 Task: Open Card Content Creation Schedule in Board Diversity and Inclusion Policy Development and Implementation to Workspace Information Technology and add a team member Softage.3@softage.net, a label Orange, a checklist Career Development, an attachment from your computer, a color Orange and finally, add a card description 'Create and send out customer satisfaction survey' and a comment 'Given the potential impact of this task on our company financial stability, let us ensure that we approach it with a sense of fiscal responsibility and prudence.'. Add a start date 'Jan 03, 1900' with a due date 'Jan 10, 1900'
Action: Mouse moved to (52, 319)
Screenshot: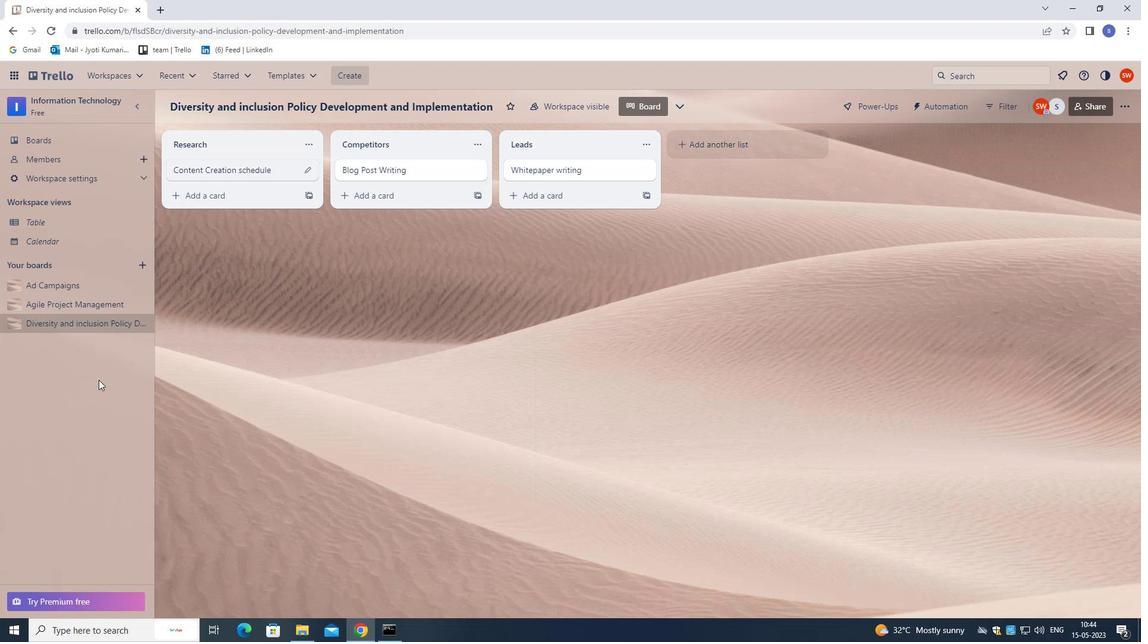 
Action: Mouse pressed left at (52, 319)
Screenshot: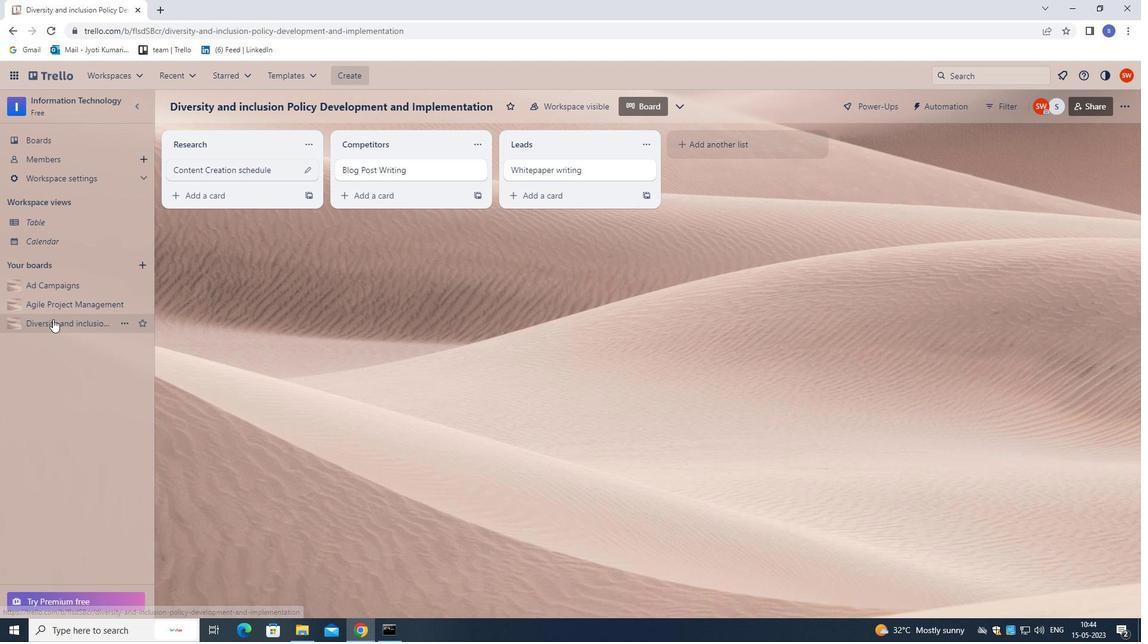 
Action: Mouse moved to (242, 163)
Screenshot: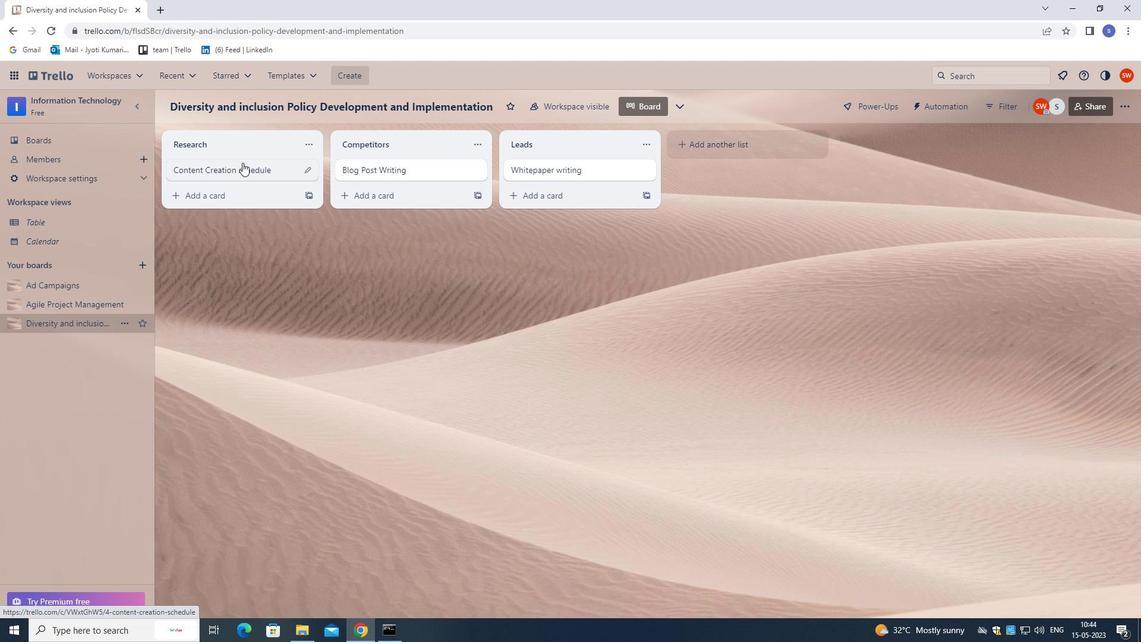 
Action: Mouse pressed left at (242, 163)
Screenshot: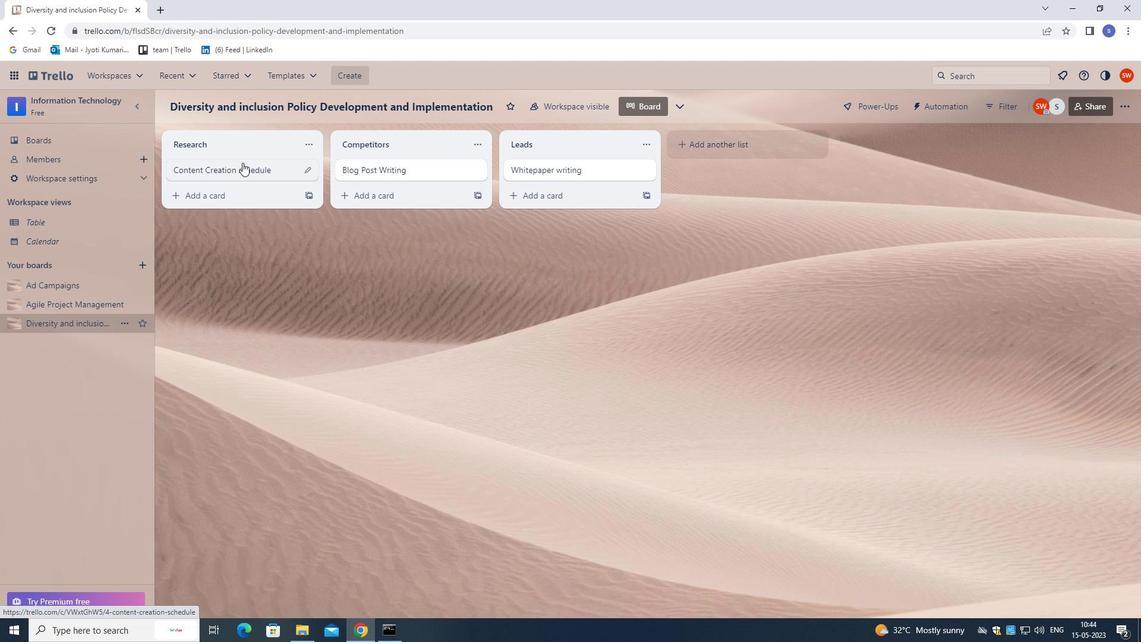 
Action: Mouse moved to (698, 207)
Screenshot: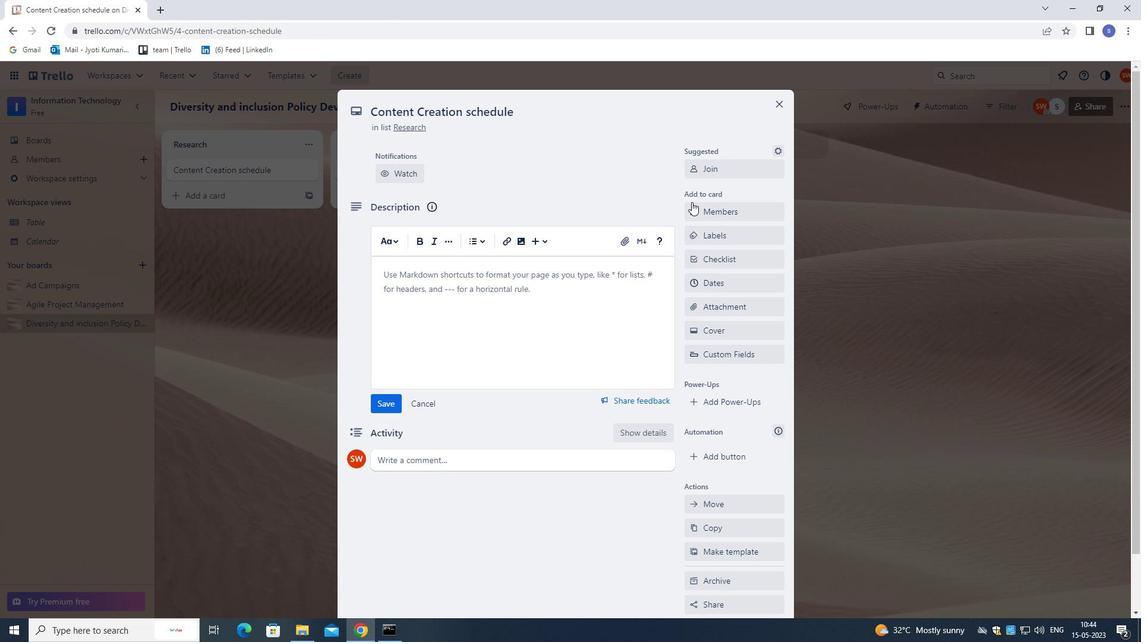 
Action: Mouse pressed left at (698, 207)
Screenshot: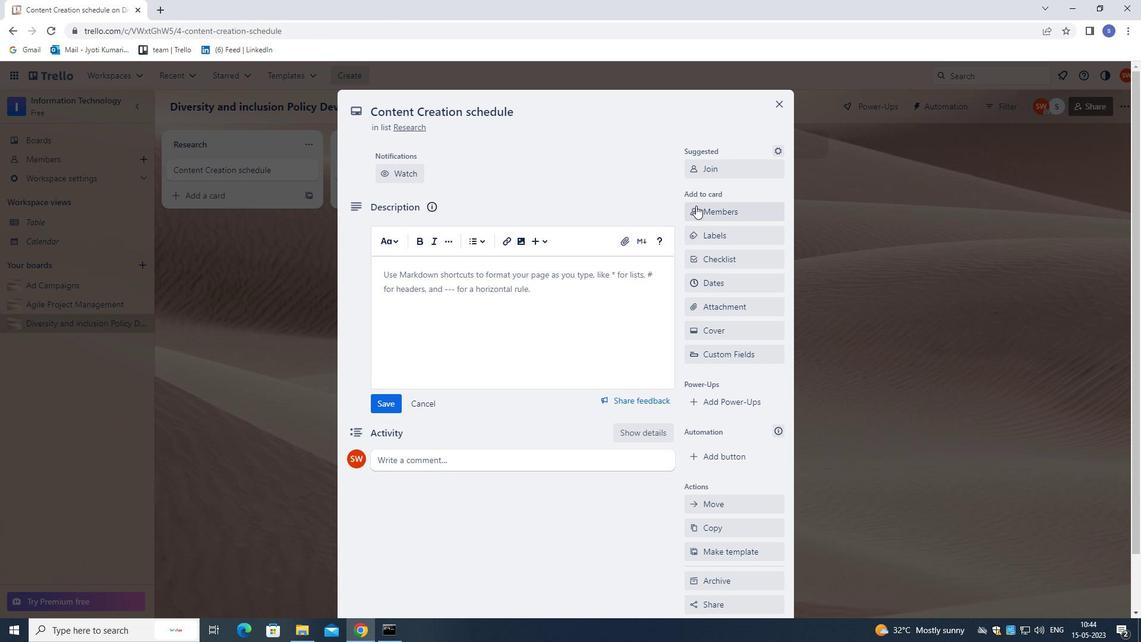 
Action: Mouse moved to (406, 294)
Screenshot: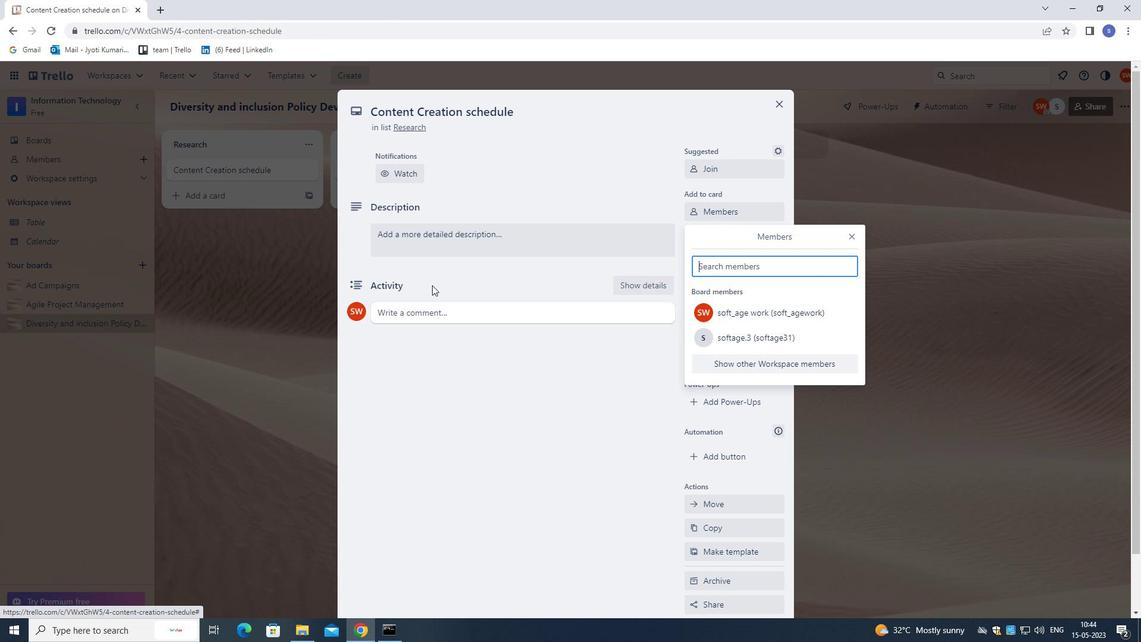 
Action: Key pressed <Key.shift><Key.shift><Key.shift><Key.shift><Key.shift><Key.shift>S<Key.backspace>SOFTAGE.3<Key.shift>@SOFTAGE.NET
Screenshot: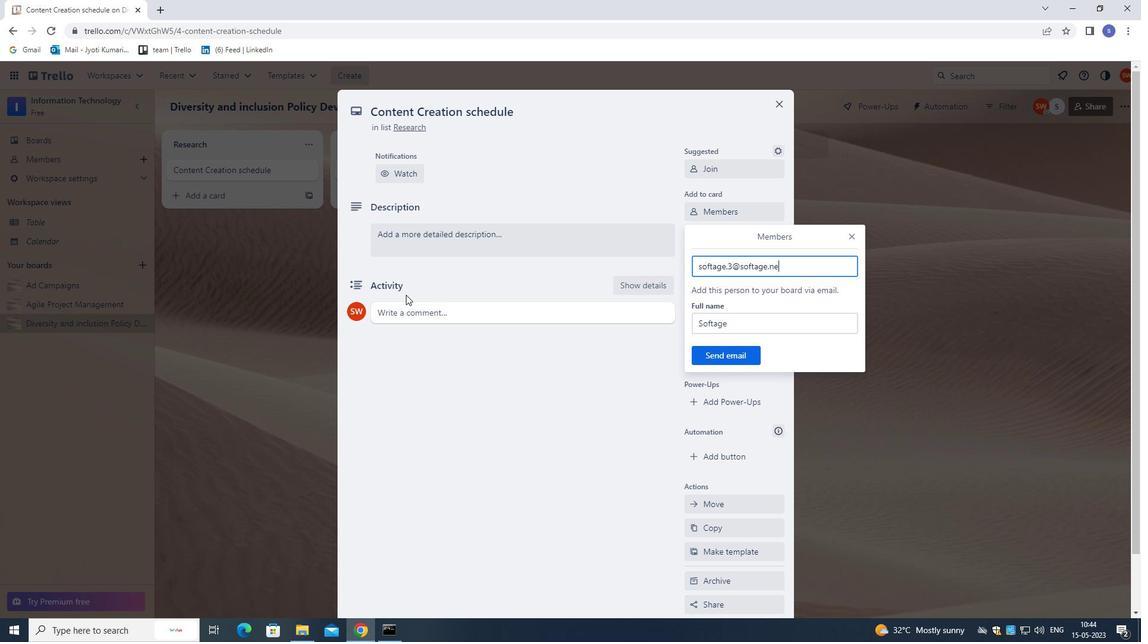 
Action: Mouse moved to (738, 359)
Screenshot: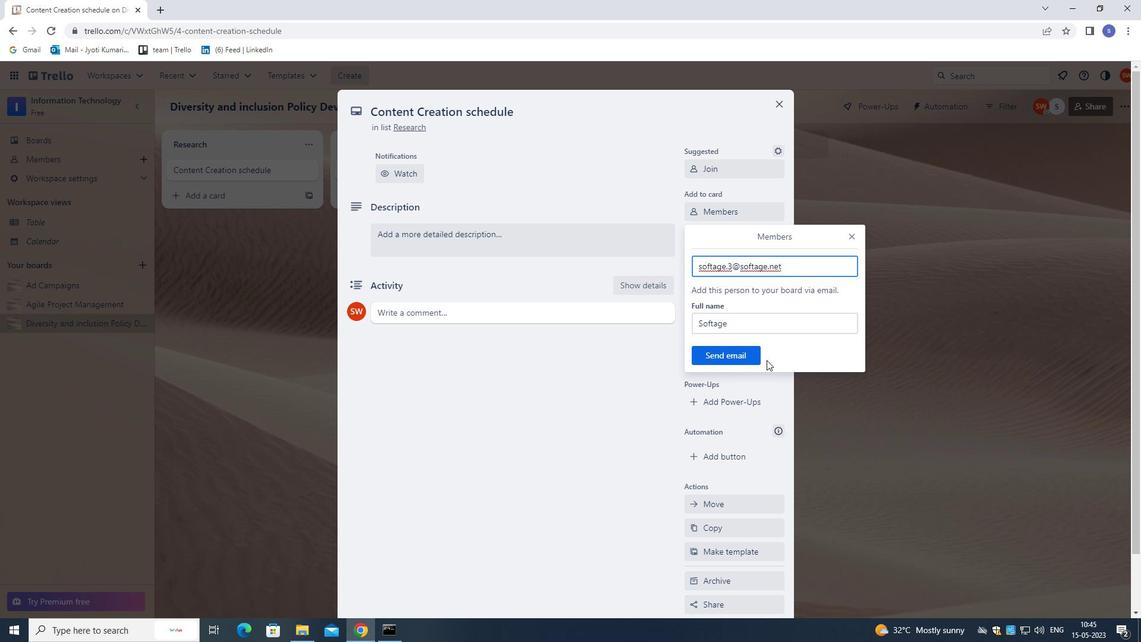 
Action: Mouse pressed left at (738, 359)
Screenshot: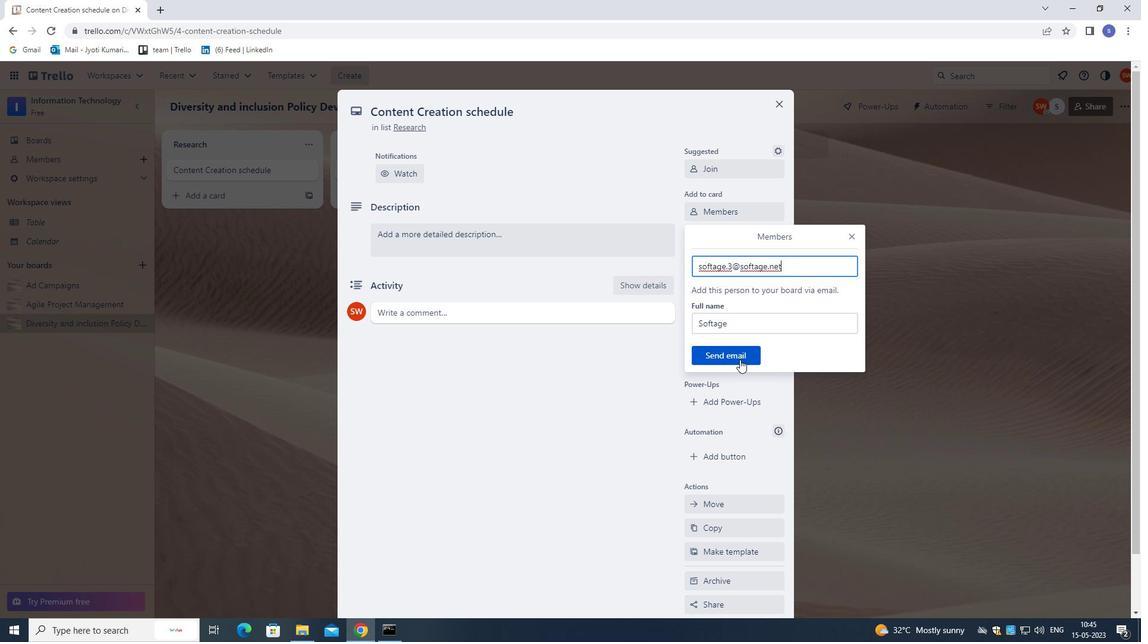 
Action: Mouse moved to (719, 241)
Screenshot: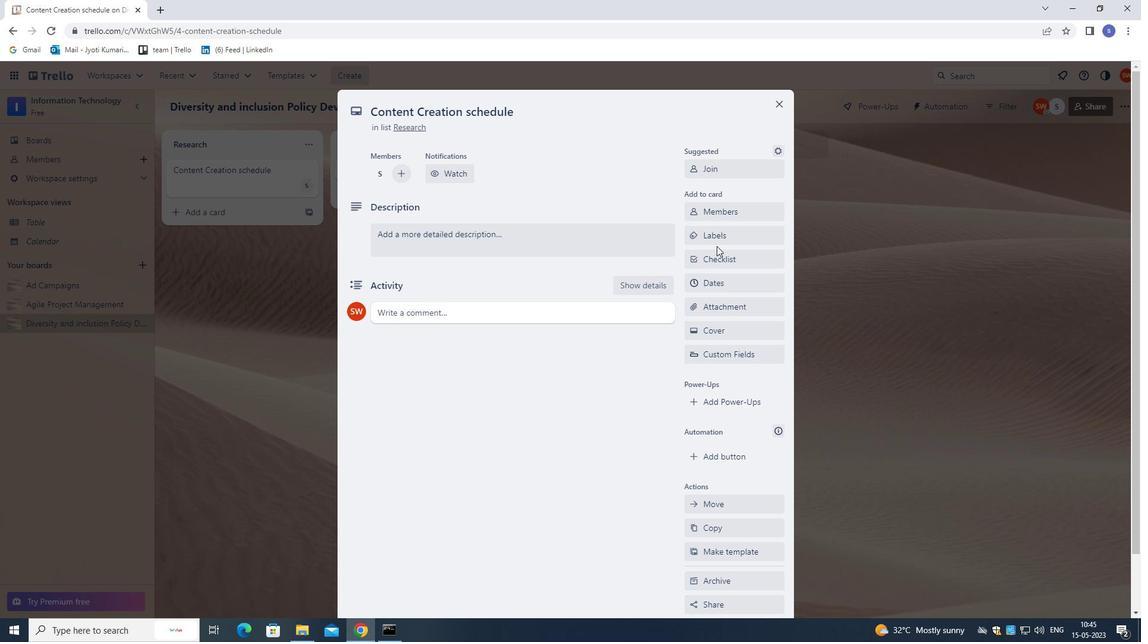 
Action: Mouse pressed left at (719, 241)
Screenshot: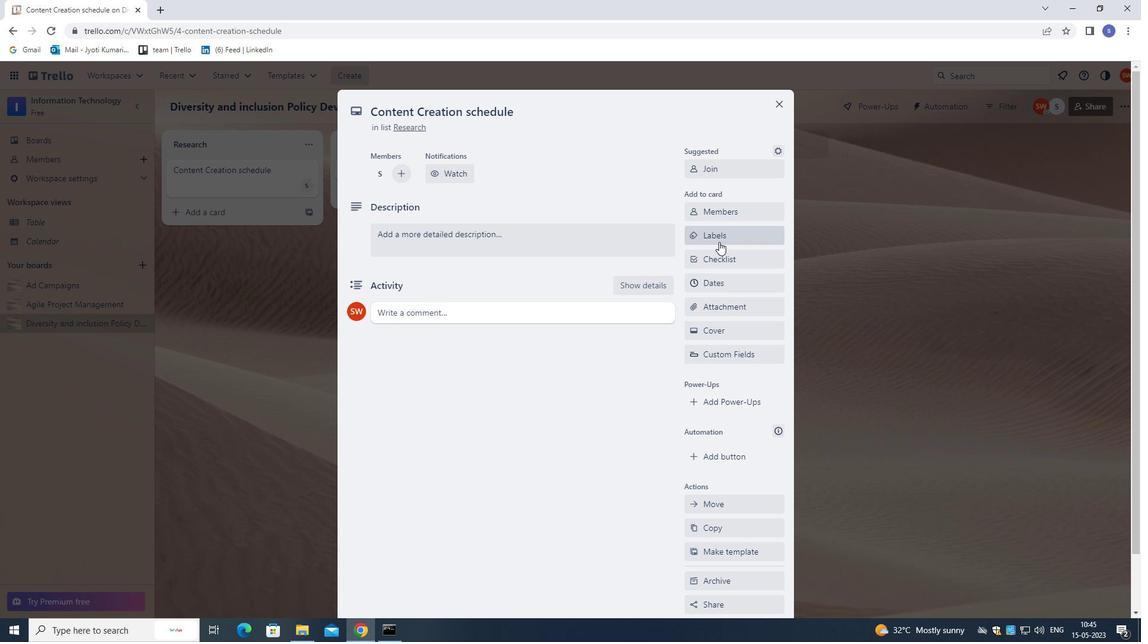 
Action: Mouse moved to (719, 240)
Screenshot: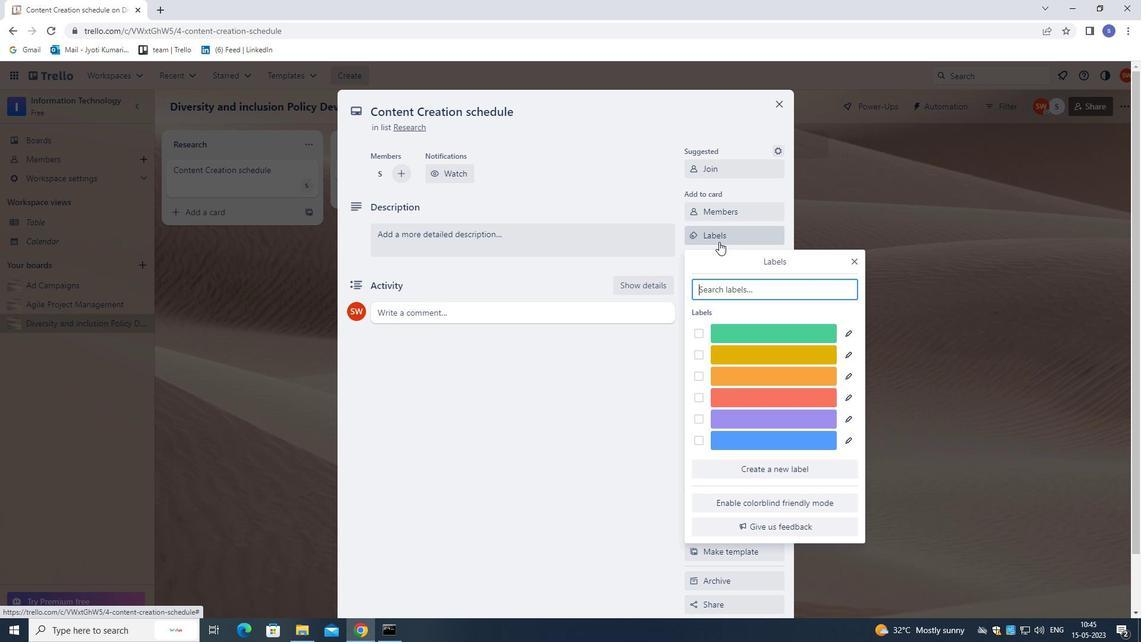 
Action: Key pressed O
Screenshot: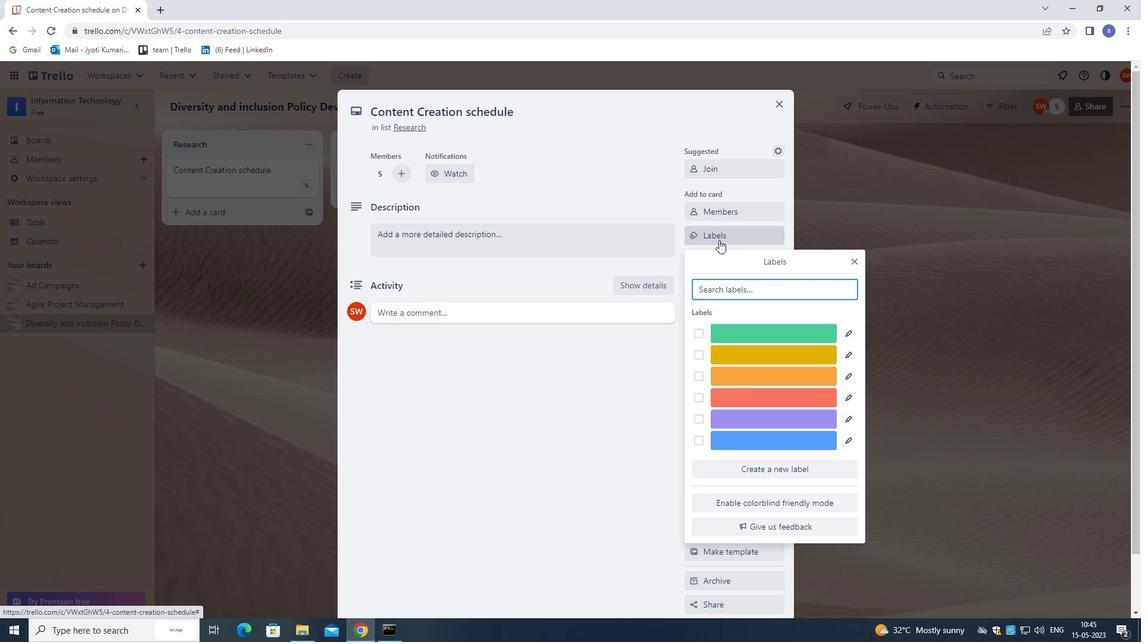 
Action: Mouse moved to (758, 327)
Screenshot: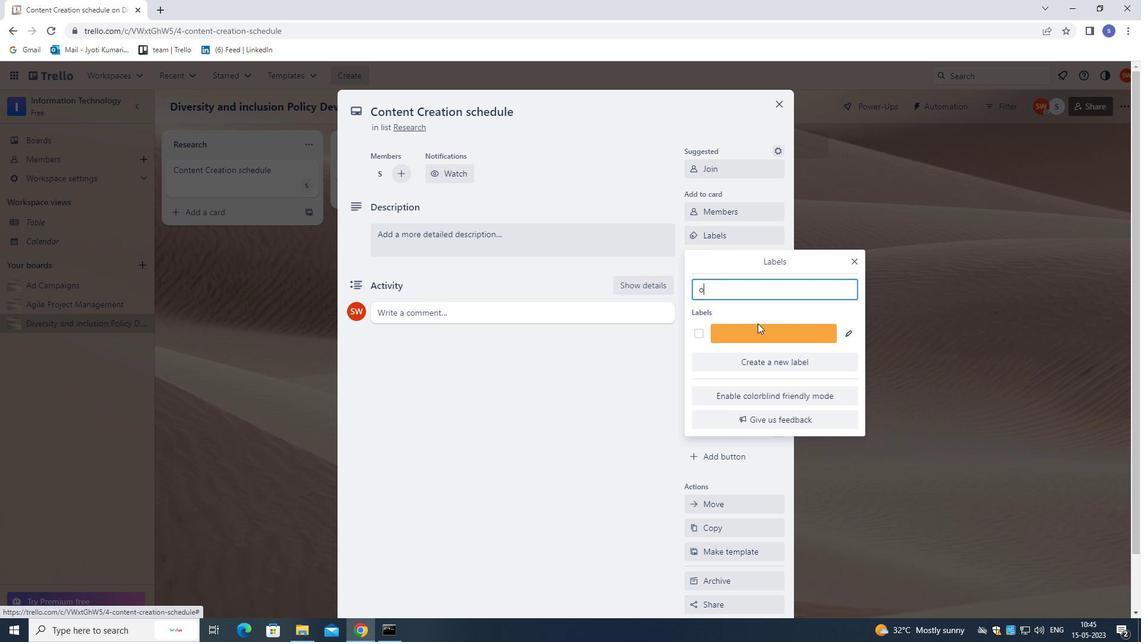 
Action: Mouse pressed left at (758, 327)
Screenshot: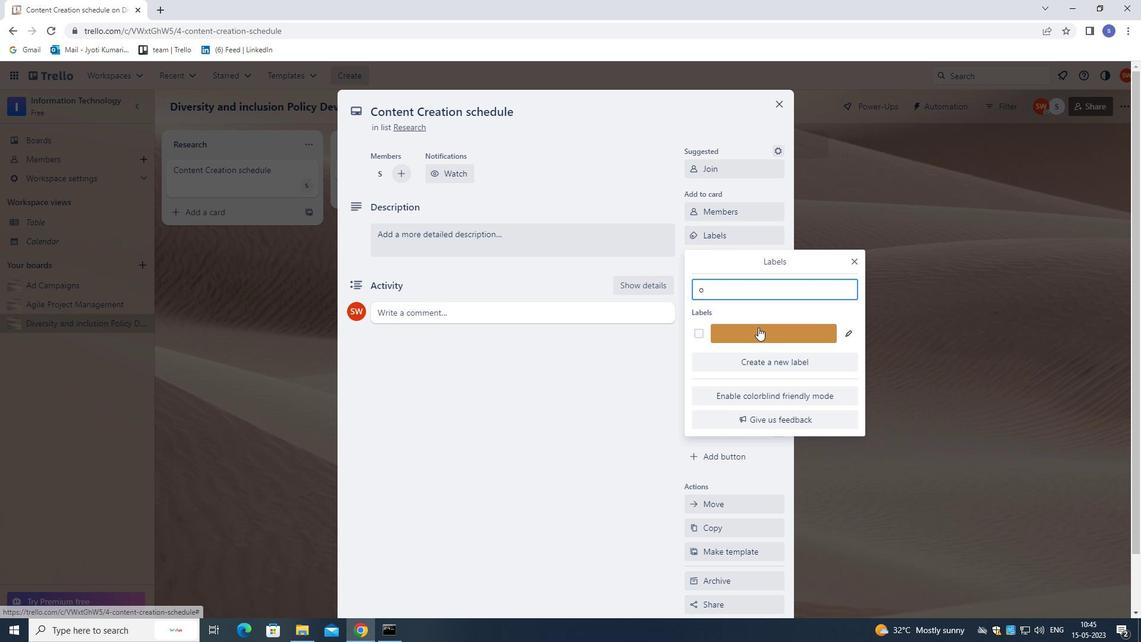 
Action: Mouse moved to (857, 261)
Screenshot: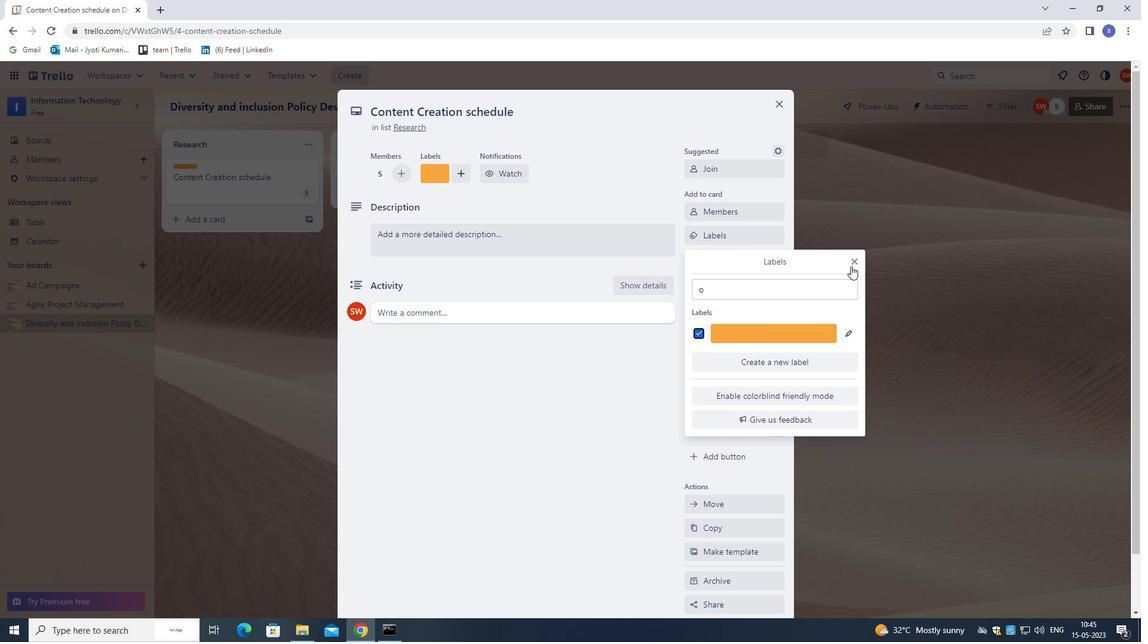 
Action: Mouse pressed left at (857, 261)
Screenshot: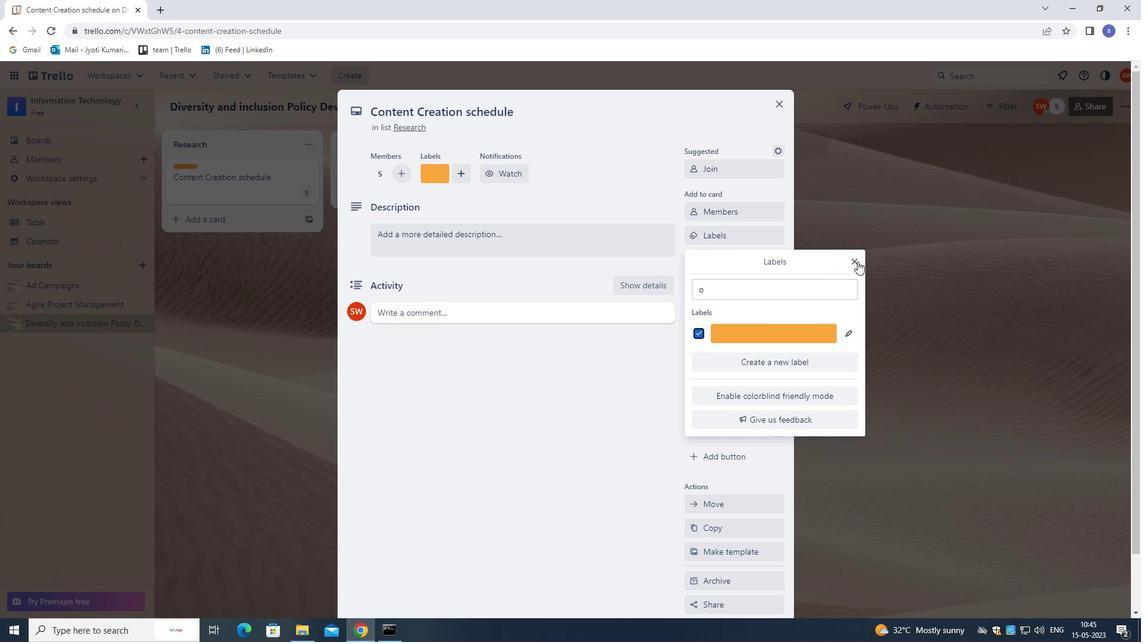 
Action: Mouse moved to (756, 267)
Screenshot: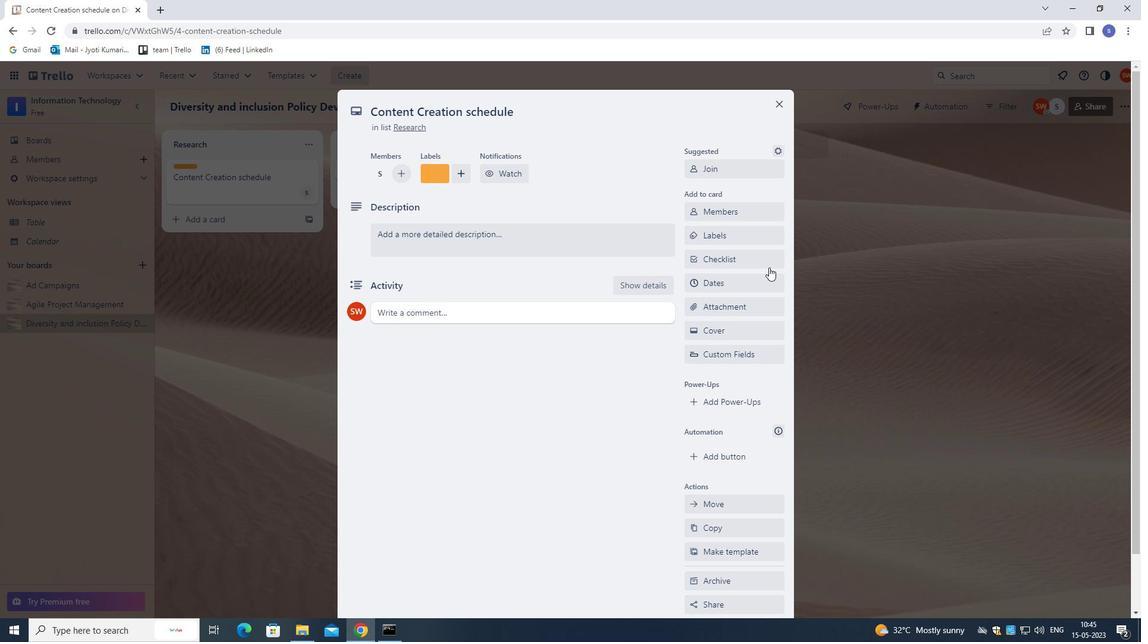 
Action: Mouse pressed left at (756, 267)
Screenshot: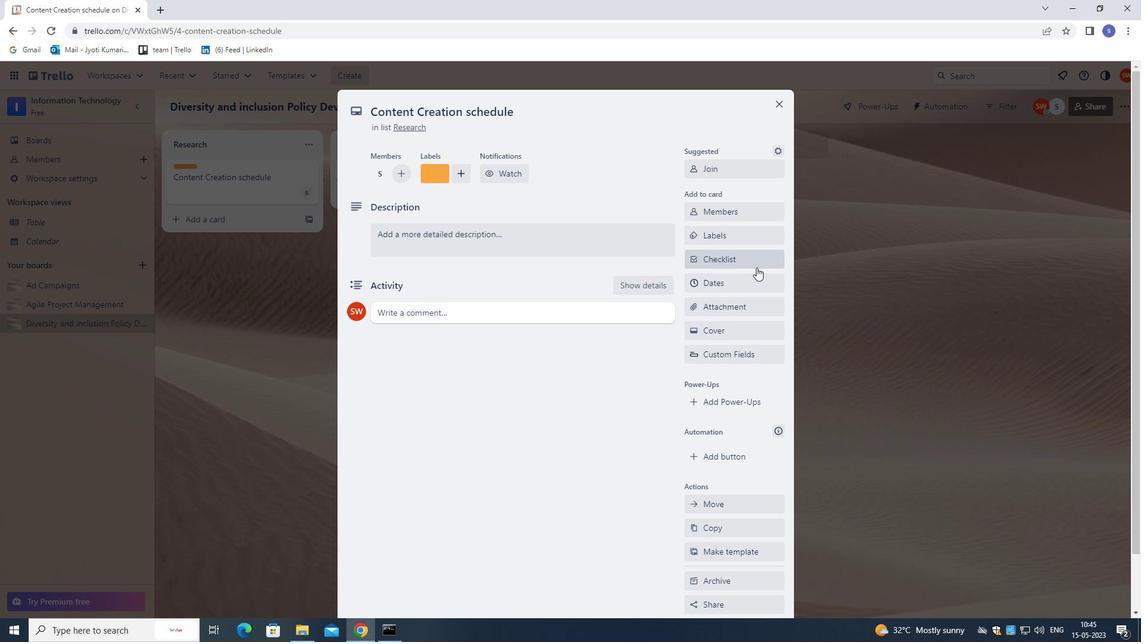 
Action: Mouse moved to (609, 230)
Screenshot: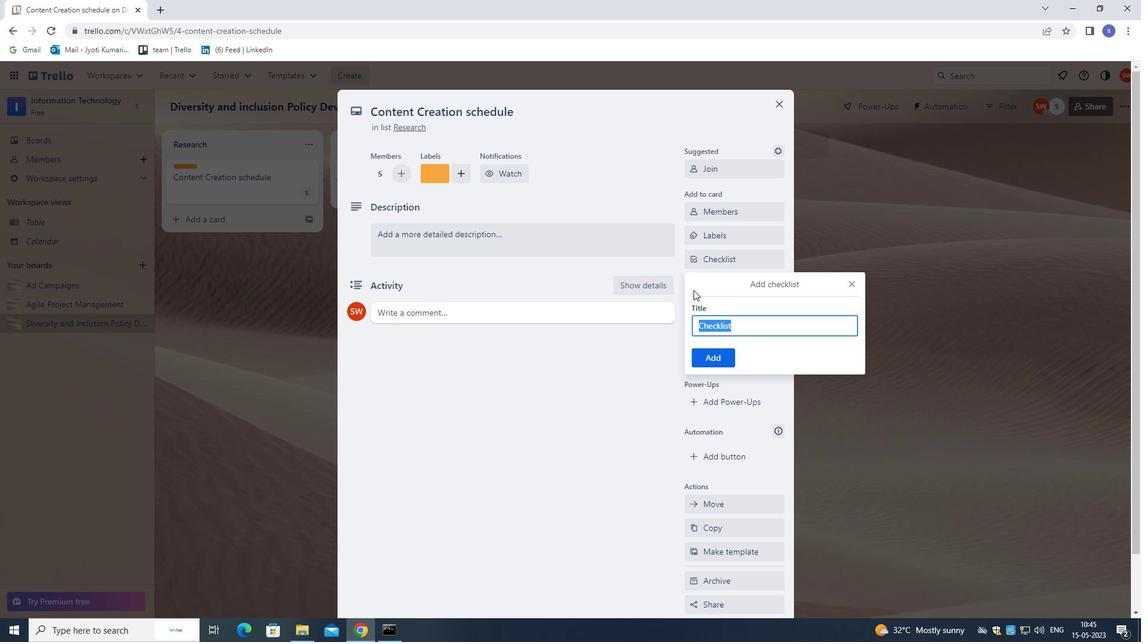 
Action: Key pressed <Key.shift>CAREER<Key.space><Key.shift>DEVELOPMENT<Key.enter>
Screenshot: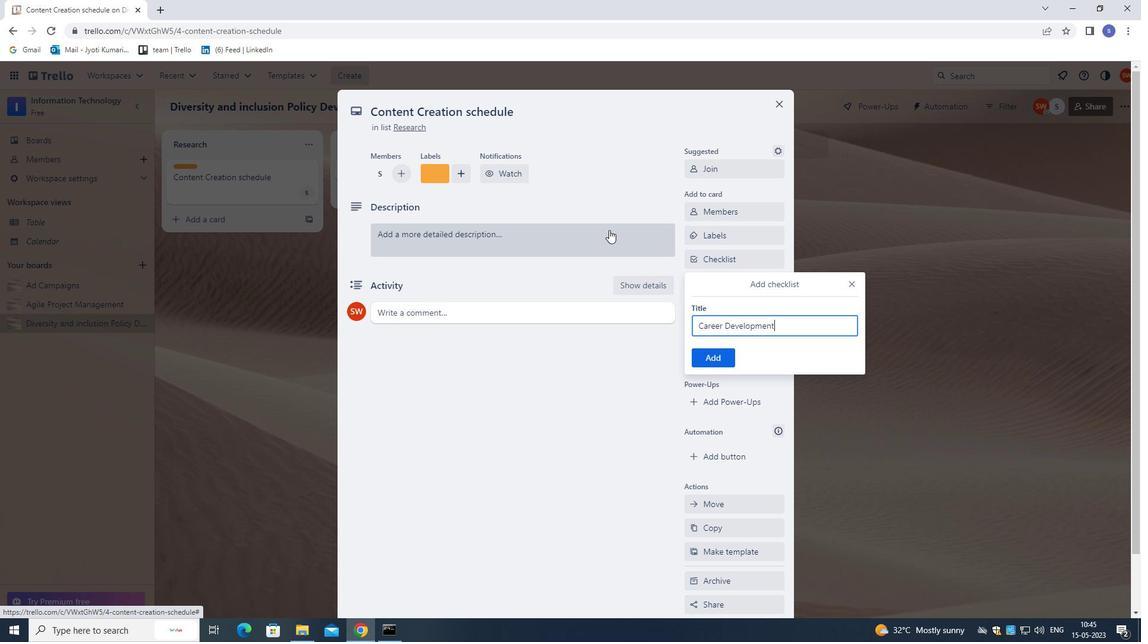 
Action: Mouse moved to (734, 281)
Screenshot: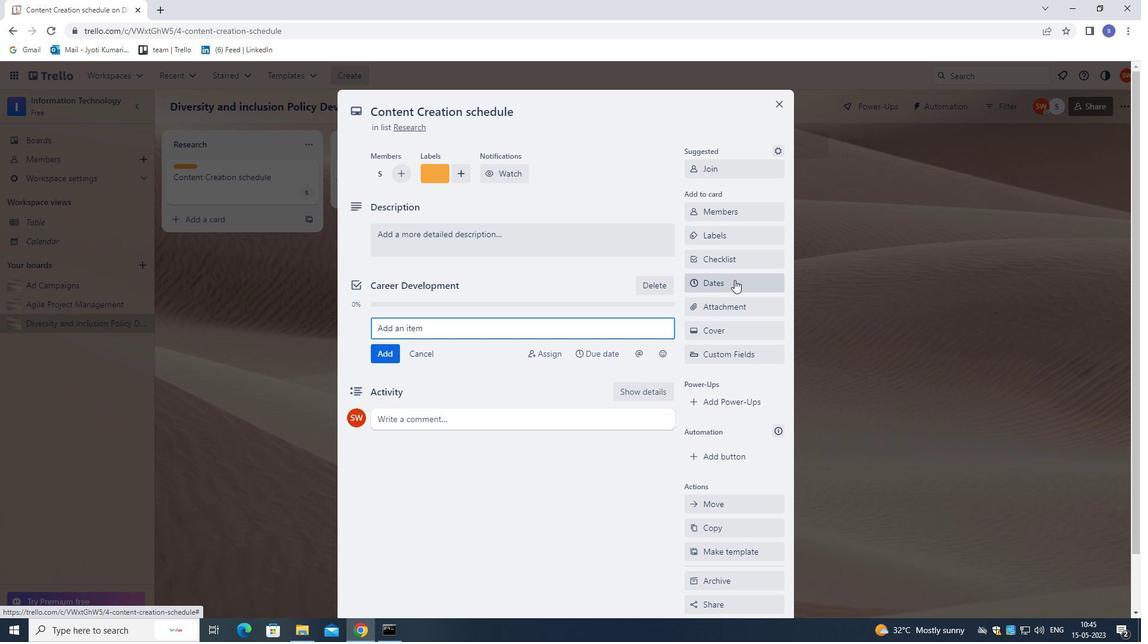 
Action: Mouse pressed left at (734, 281)
Screenshot: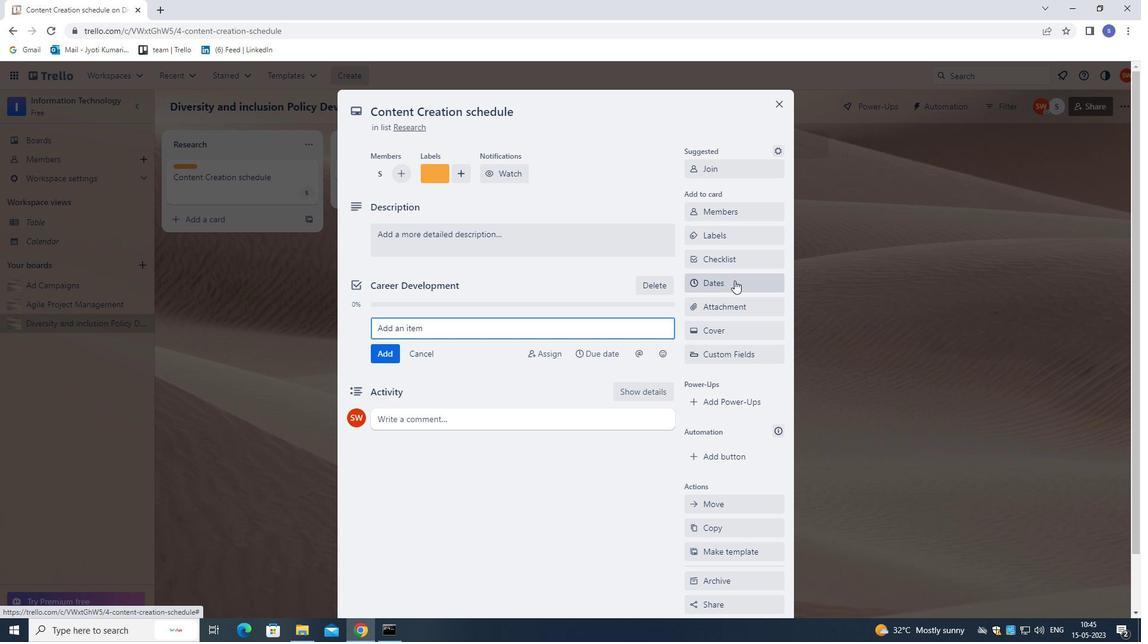 
Action: Mouse moved to (698, 319)
Screenshot: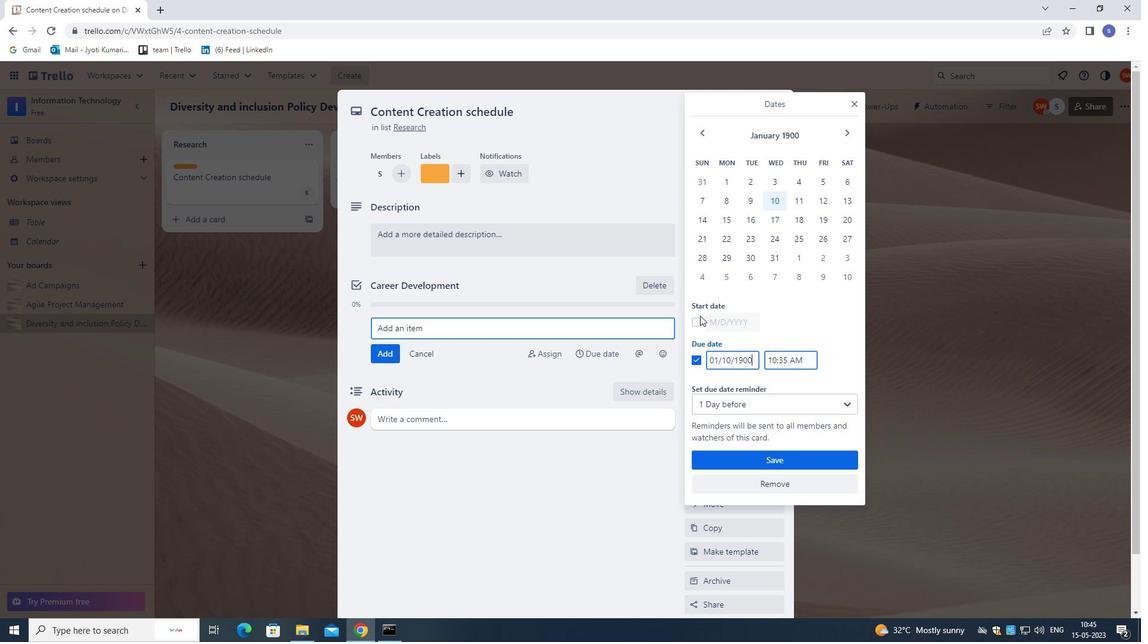 
Action: Mouse pressed left at (698, 319)
Screenshot: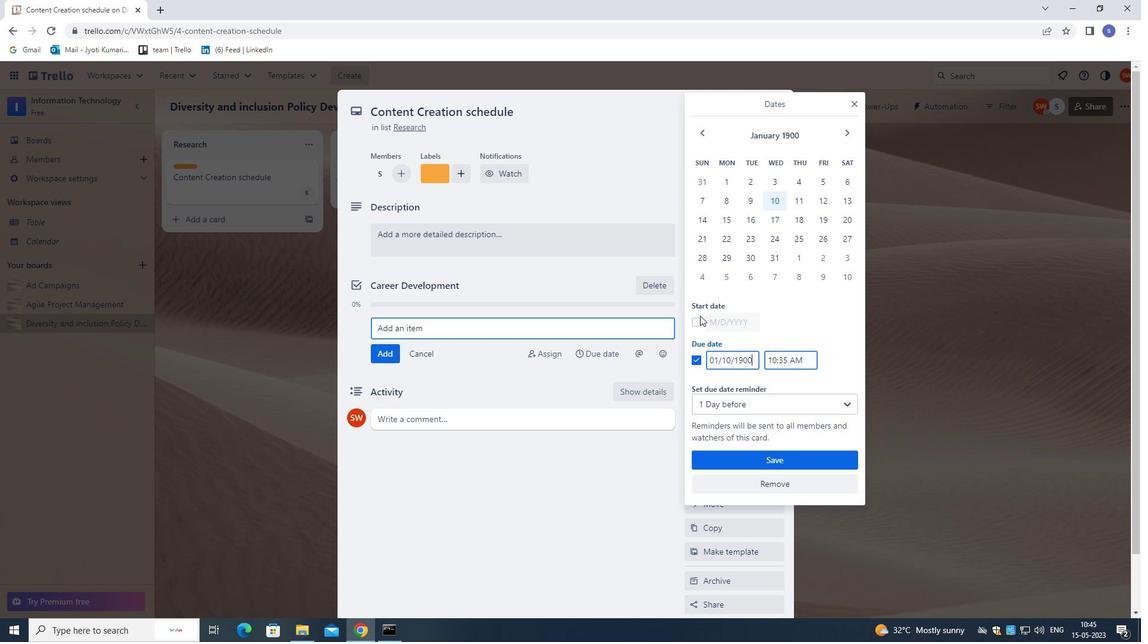 
Action: Mouse moved to (780, 180)
Screenshot: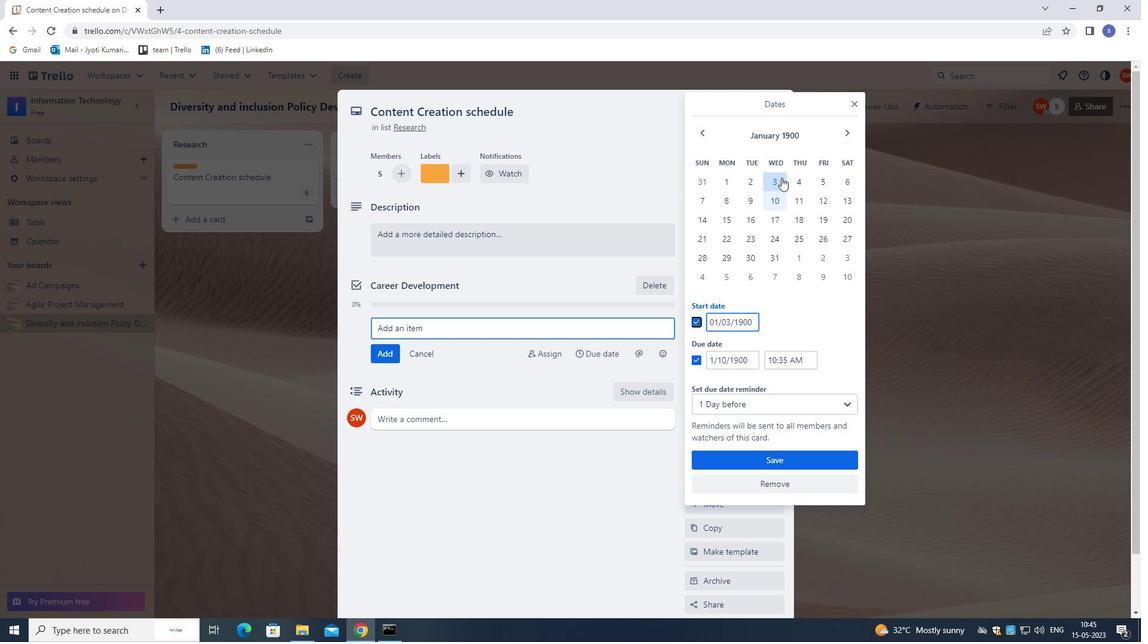 
Action: Mouse pressed left at (780, 180)
Screenshot: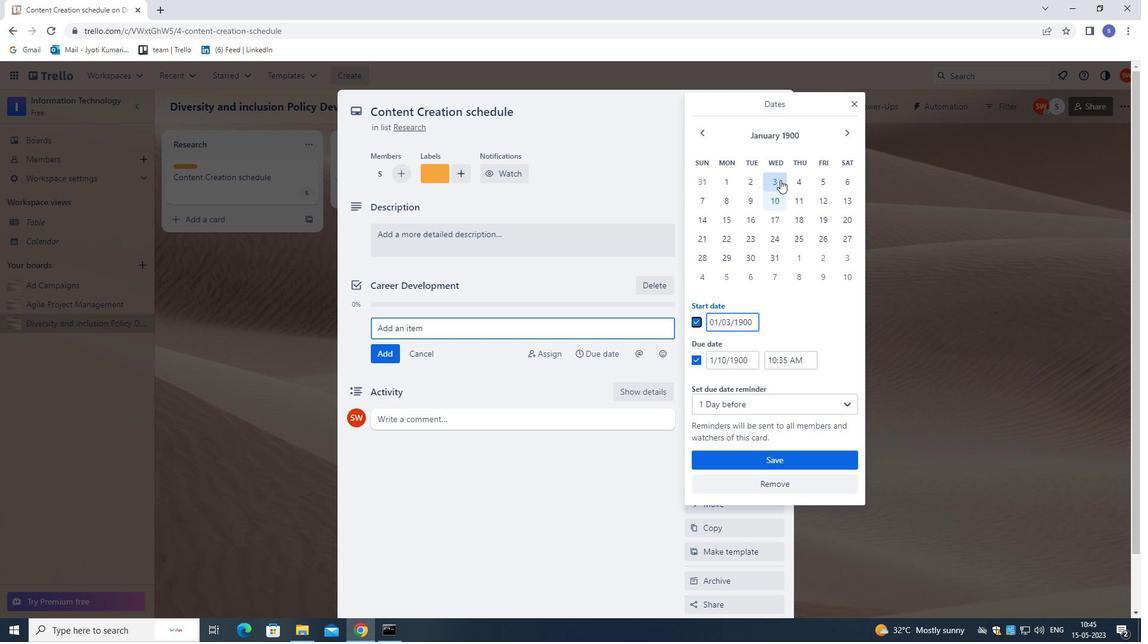 
Action: Mouse moved to (774, 203)
Screenshot: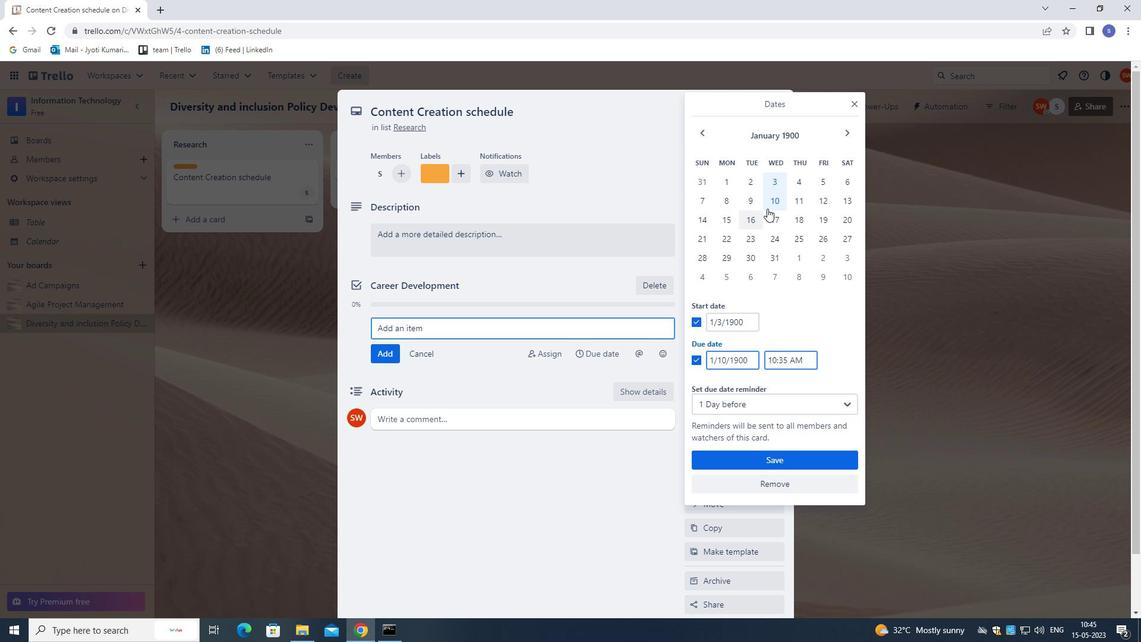 
Action: Mouse pressed left at (774, 203)
Screenshot: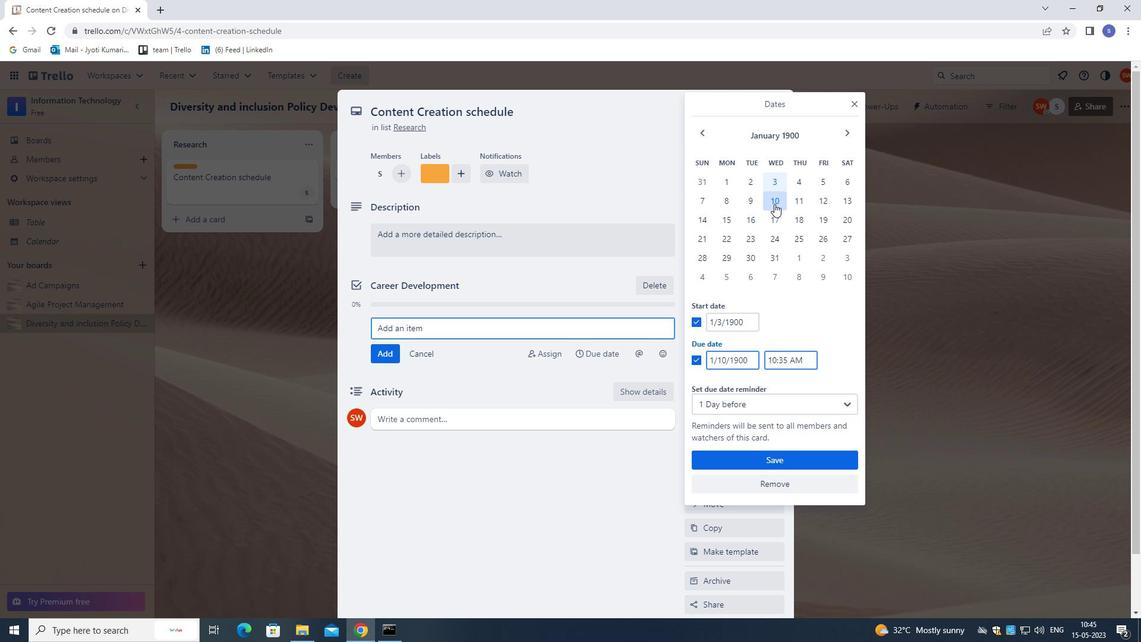 
Action: Mouse moved to (745, 459)
Screenshot: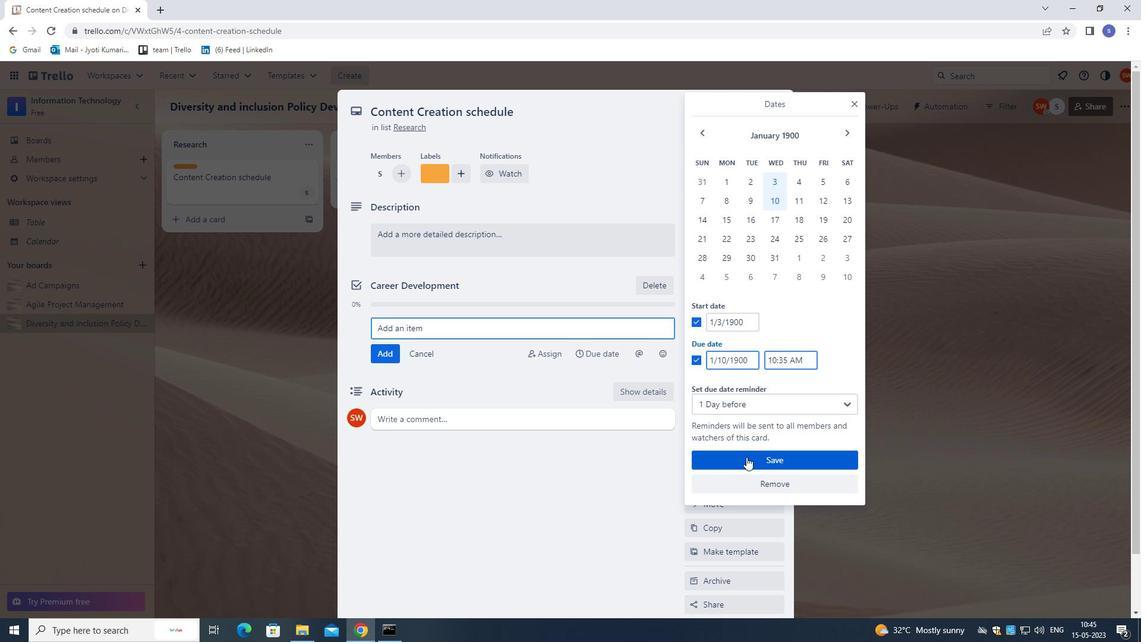 
Action: Mouse pressed left at (745, 459)
Screenshot: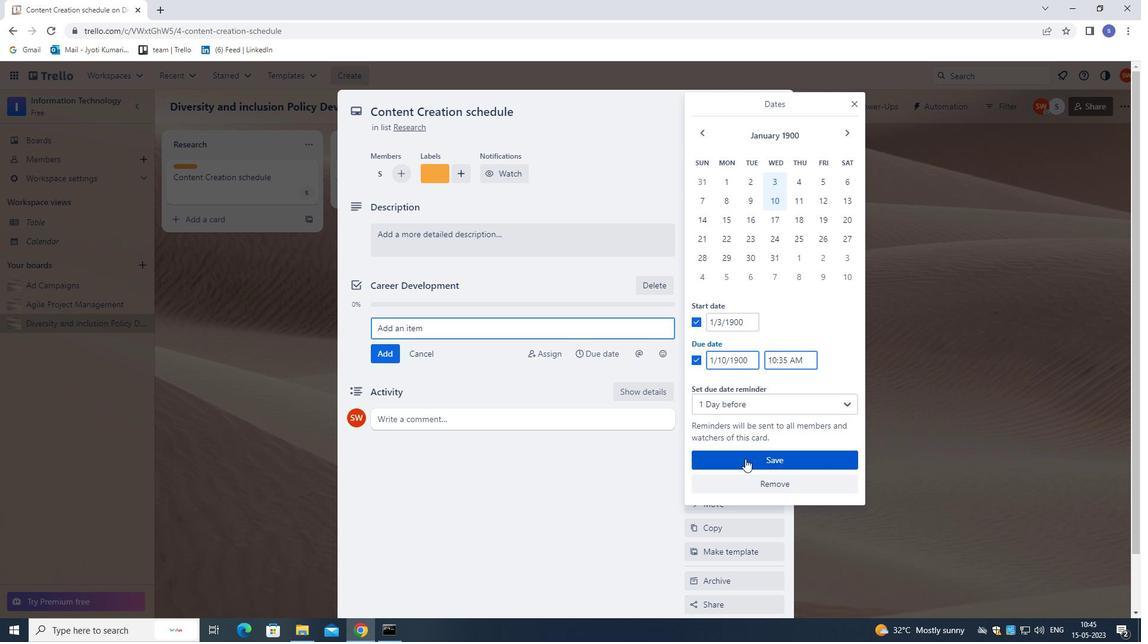 
Action: Mouse moved to (725, 305)
Screenshot: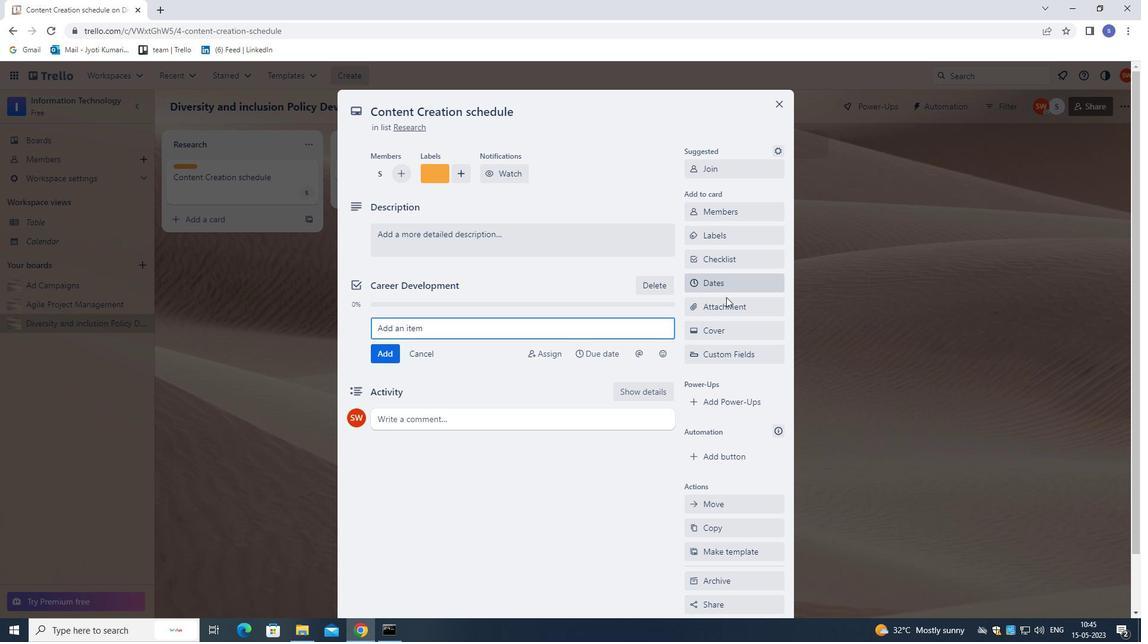
Action: Mouse pressed left at (725, 305)
Screenshot: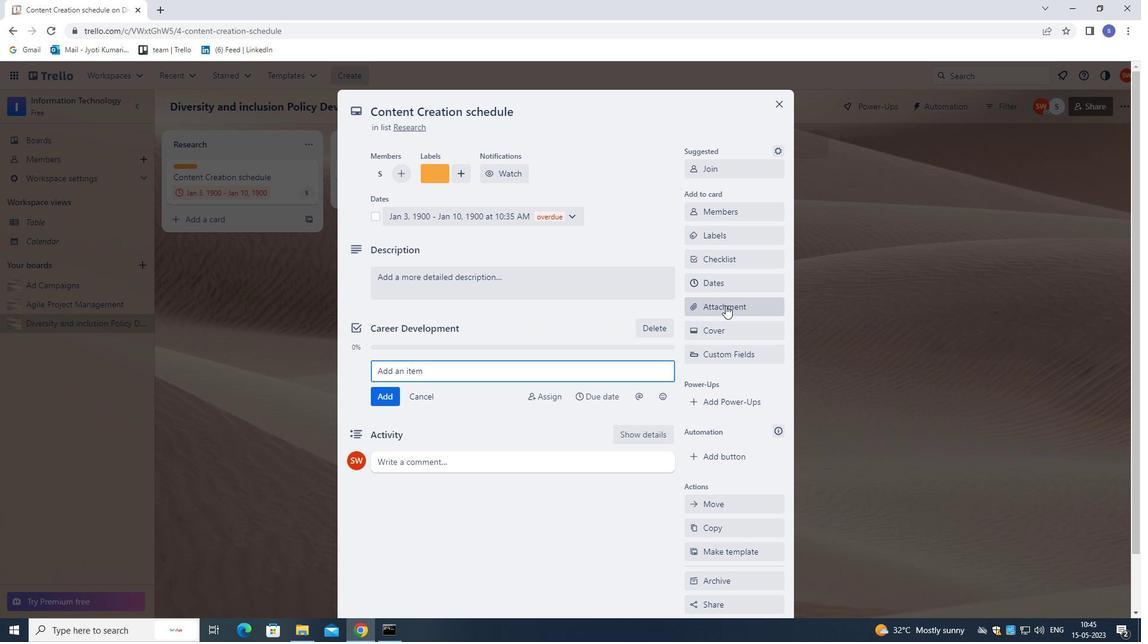 
Action: Mouse moved to (730, 354)
Screenshot: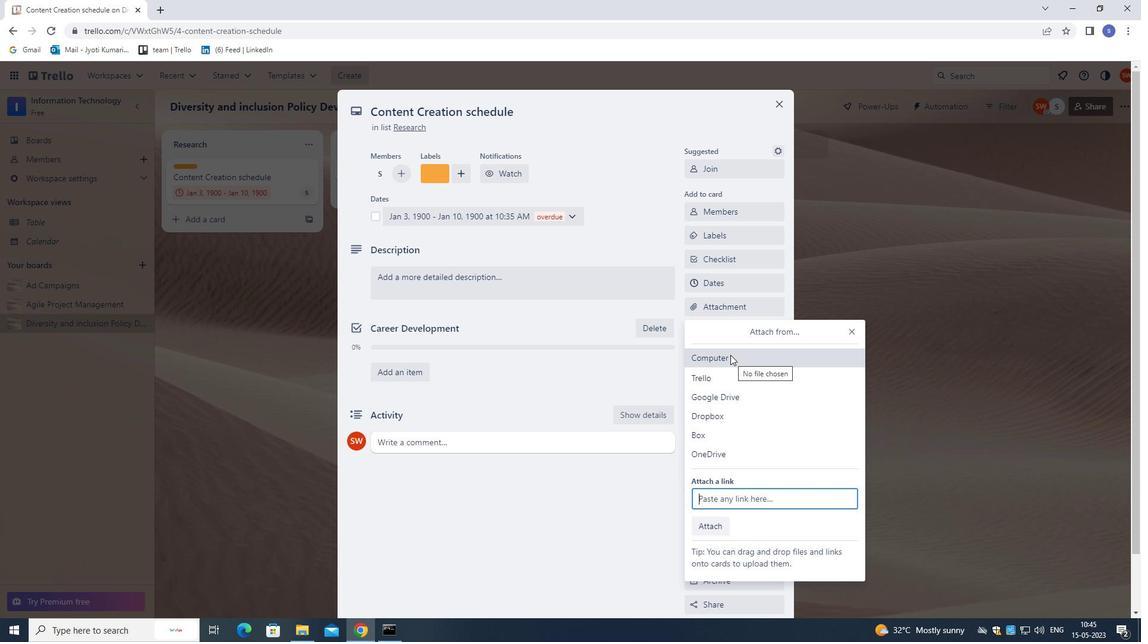 
Action: Mouse pressed left at (730, 354)
Screenshot: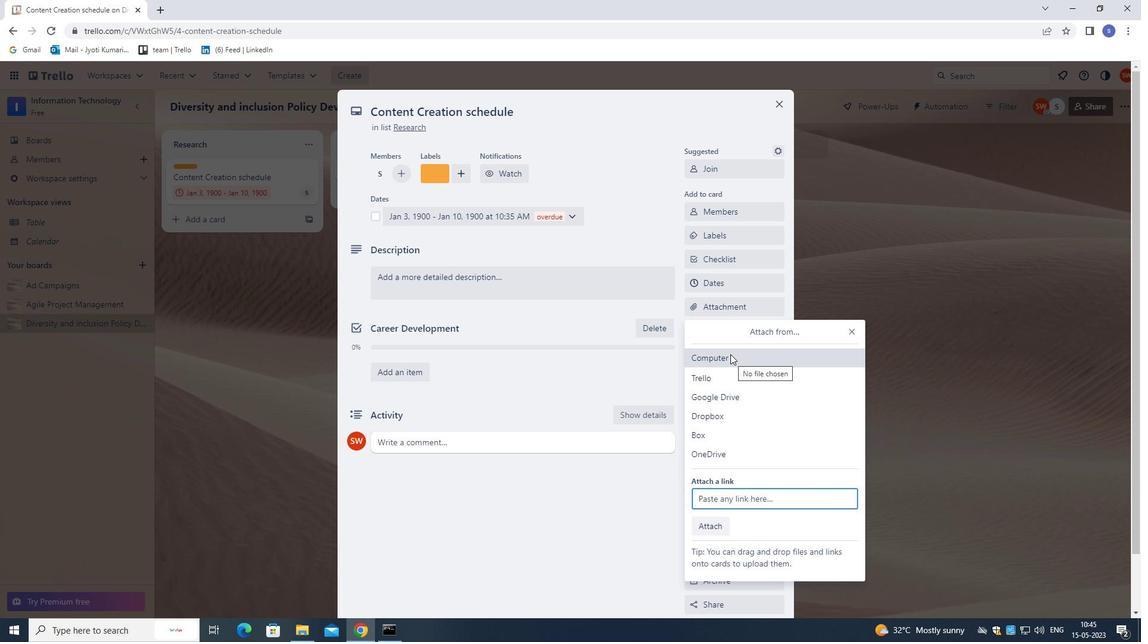 
Action: Mouse moved to (424, 208)
Screenshot: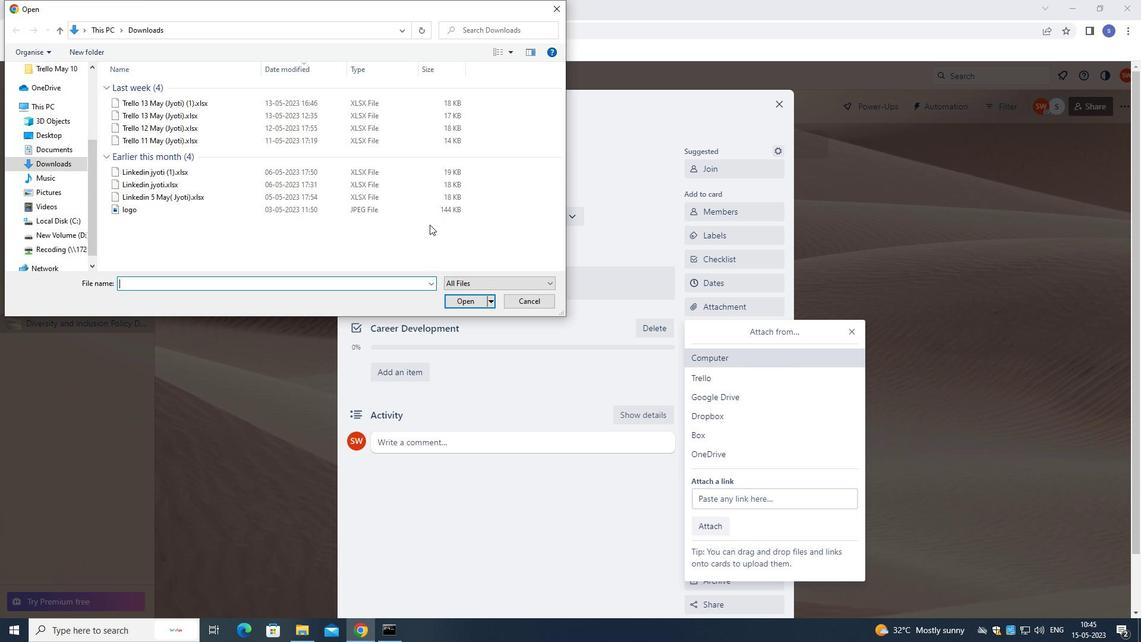 
Action: Mouse pressed left at (424, 208)
Screenshot: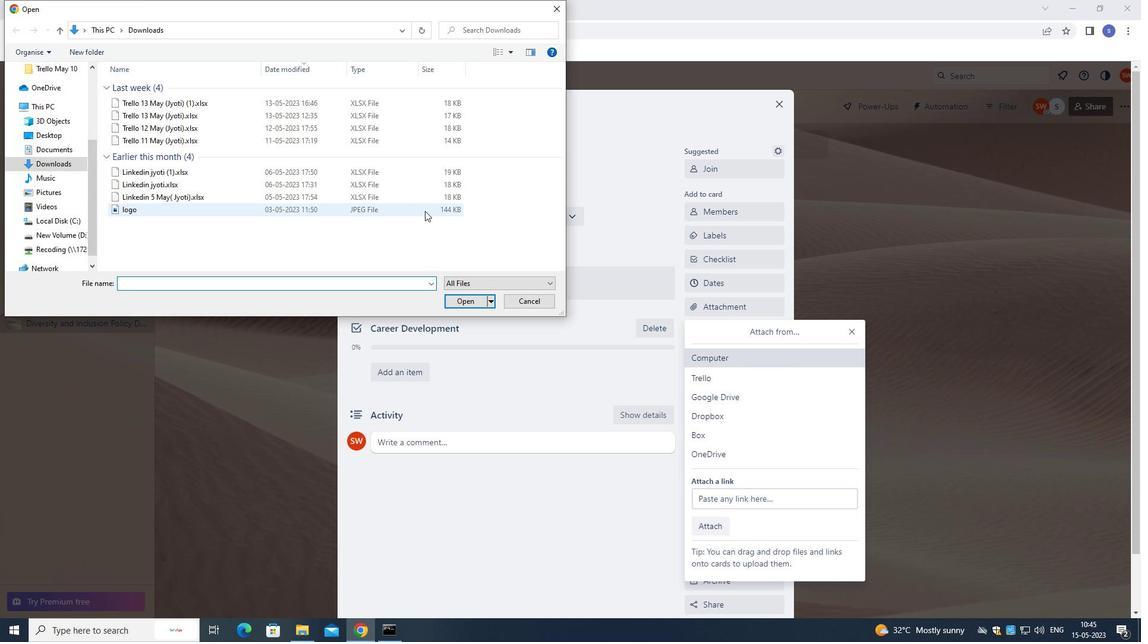 
Action: Mouse moved to (468, 300)
Screenshot: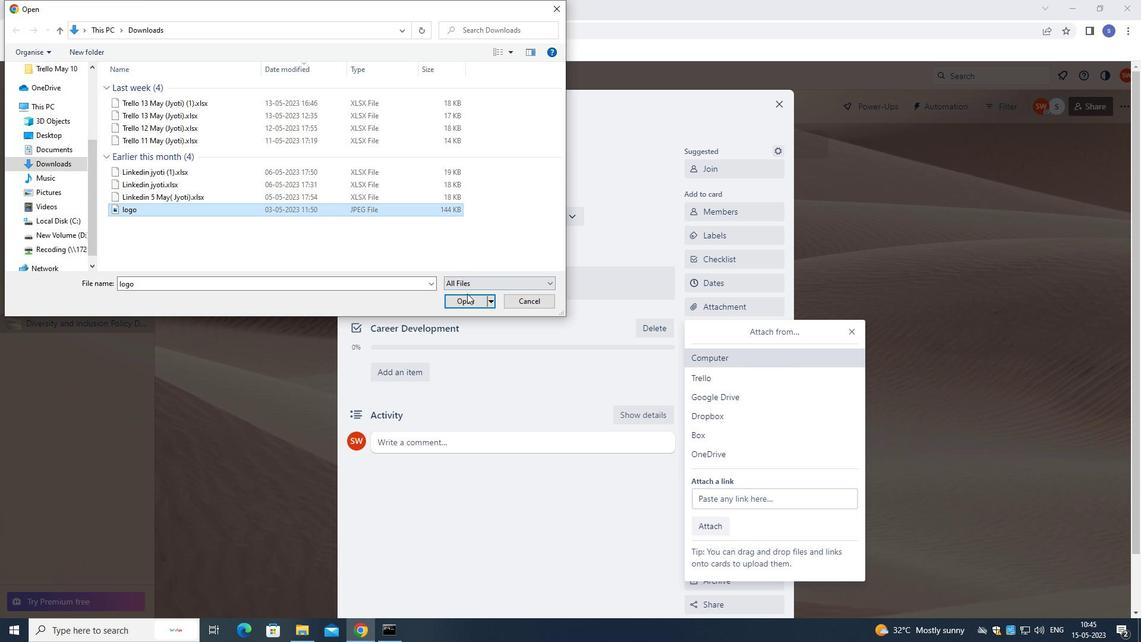 
Action: Mouse pressed left at (468, 300)
Screenshot: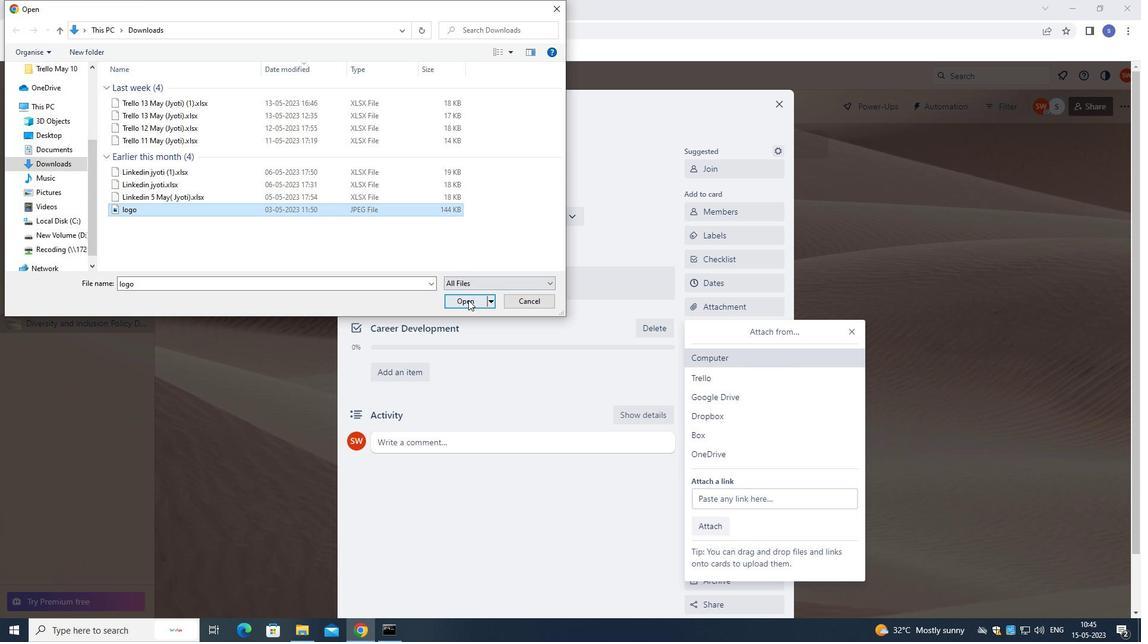 
Action: Mouse moved to (723, 404)
Screenshot: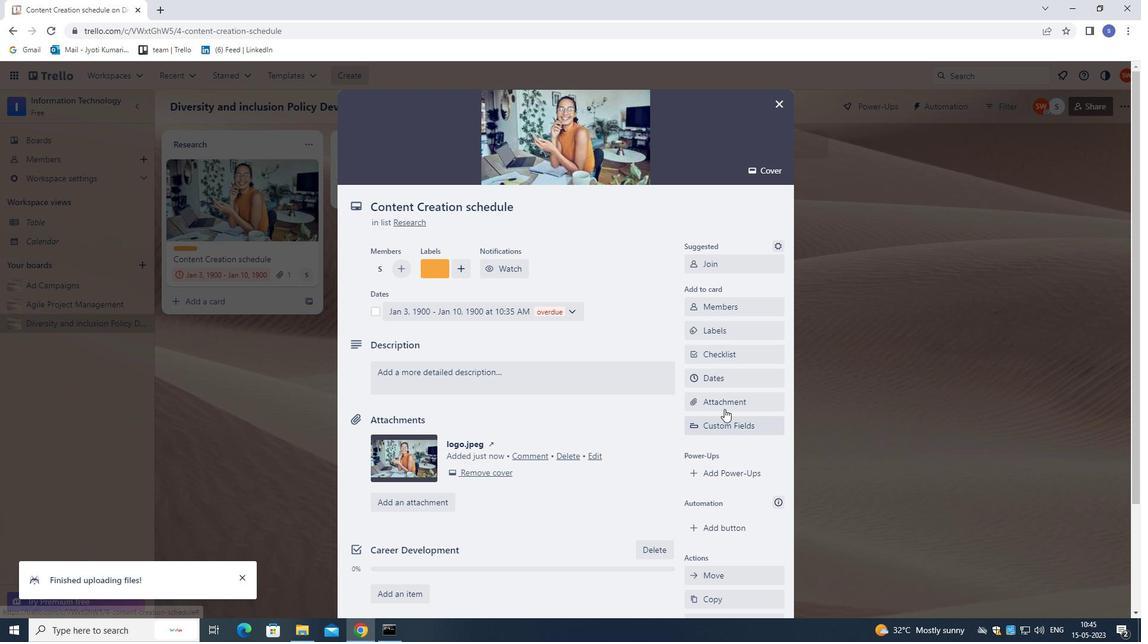 
Action: Mouse scrolled (723, 404) with delta (0, 0)
Screenshot: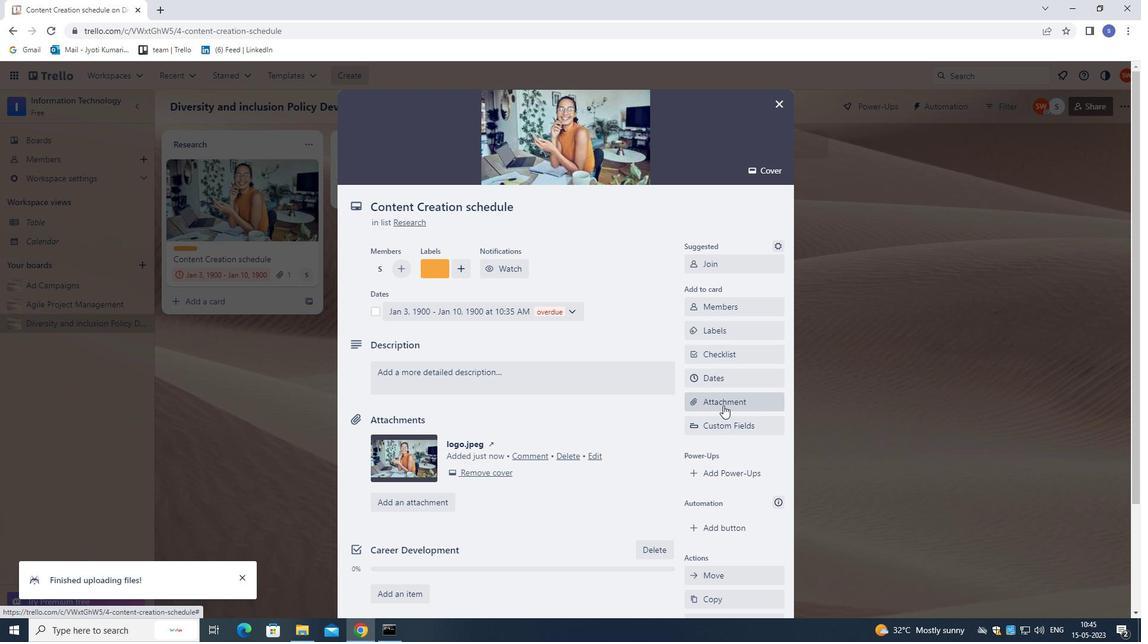 
Action: Mouse scrolled (723, 404) with delta (0, 0)
Screenshot: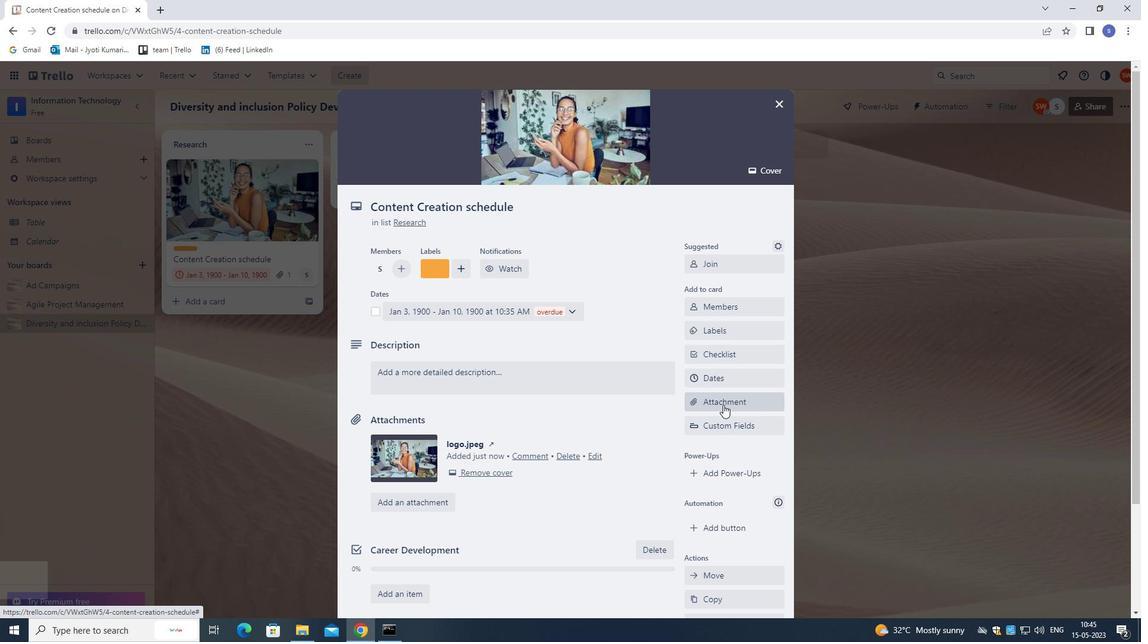 
Action: Mouse moved to (545, 255)
Screenshot: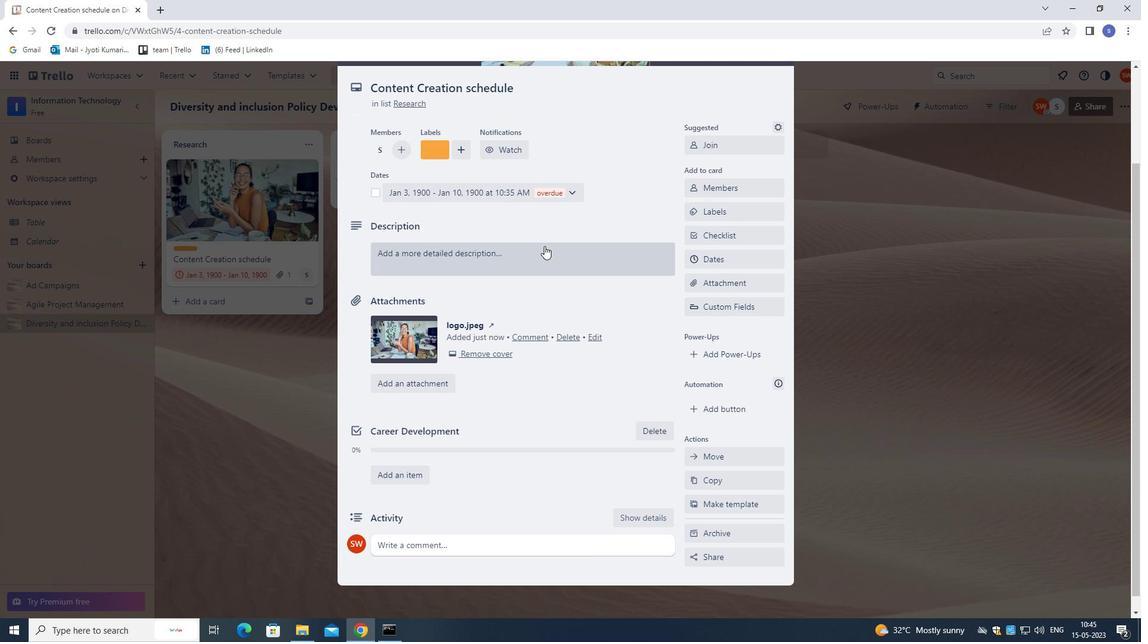
Action: Mouse pressed left at (545, 255)
Screenshot: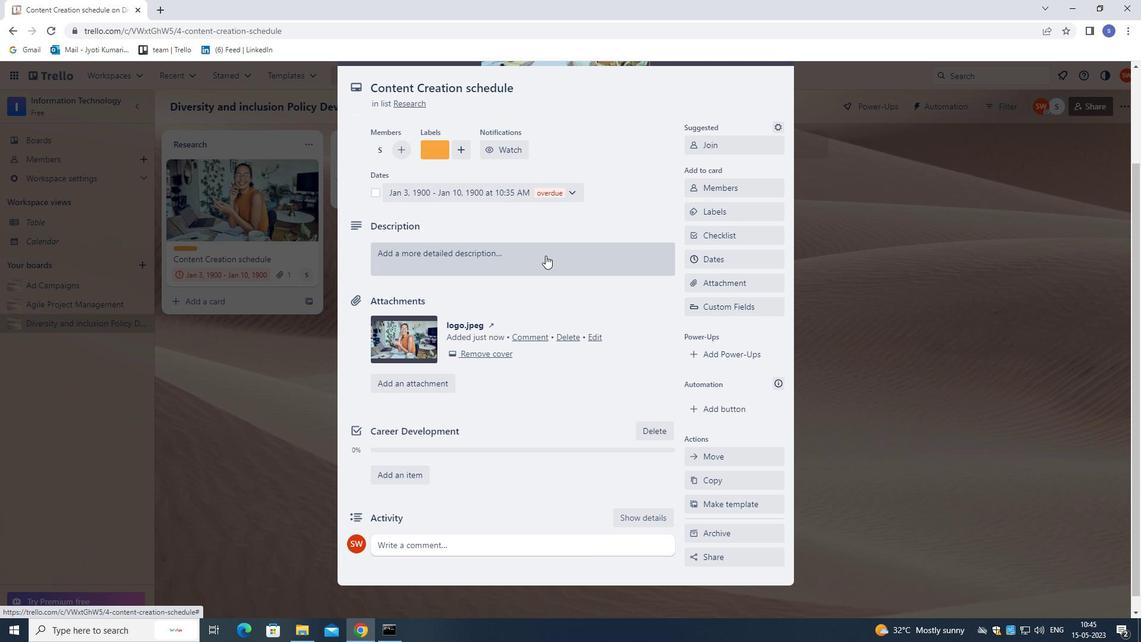 
Action: Key pressed <Key.shift>CREATE<Key.space>AND<Key.space>SEND<Key.space>OUT<Key.space><Key.shift>C<Key.backspace>CUSO<Key.backspace>TOMR<Key.space>SATISFACTION<Key.left><Key.left><Key.left><Key.left><Key.left><Key.left><Key.left><Key.left><Key.left><Key.left><Key.left><Key.left><Key.left><Key.left>E<Key.right><Key.right><Key.right><Key.right><Key.right><Key.right><Key.right><Key.right><Key.right><Key.right><Key.right><Key.right><Key.right><Key.right><Key.right><Key.right><Key.right><Key.right><Key.right><Key.space><Key.space>SURVEY.<Key.enter>
Screenshot: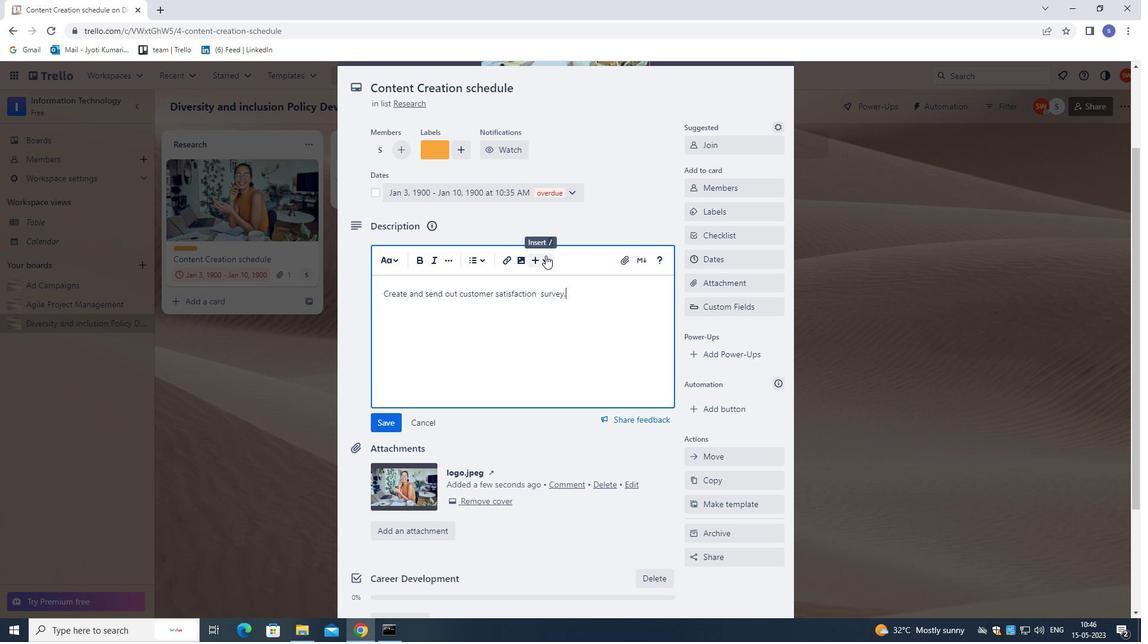 
Action: Mouse moved to (536, 419)
Screenshot: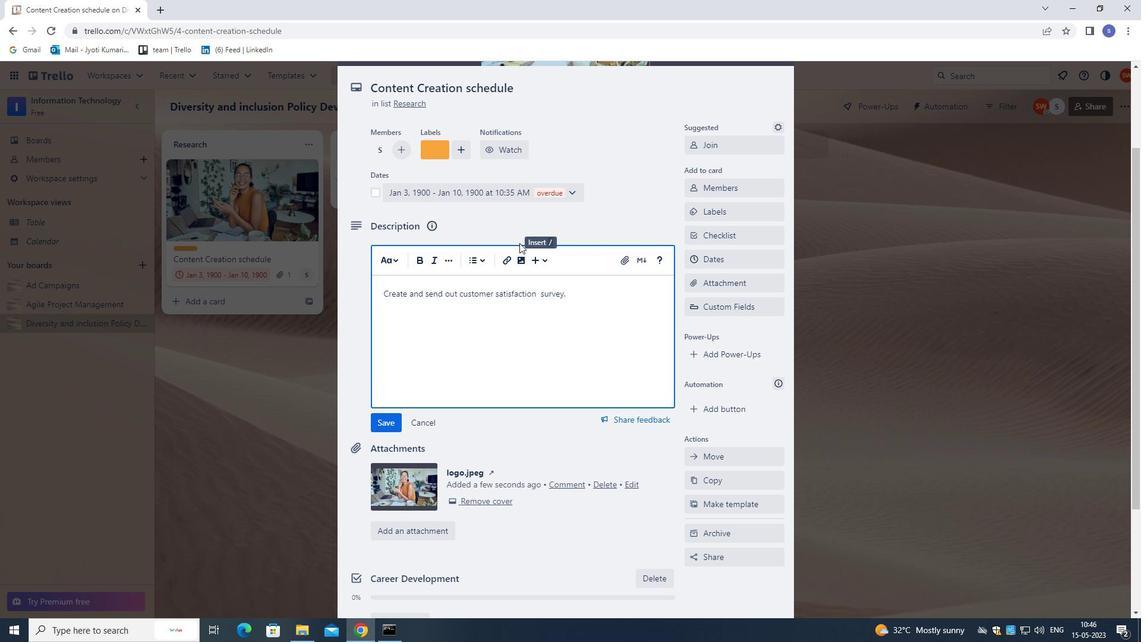 
Action: Mouse scrolled (536, 418) with delta (0, 0)
Screenshot: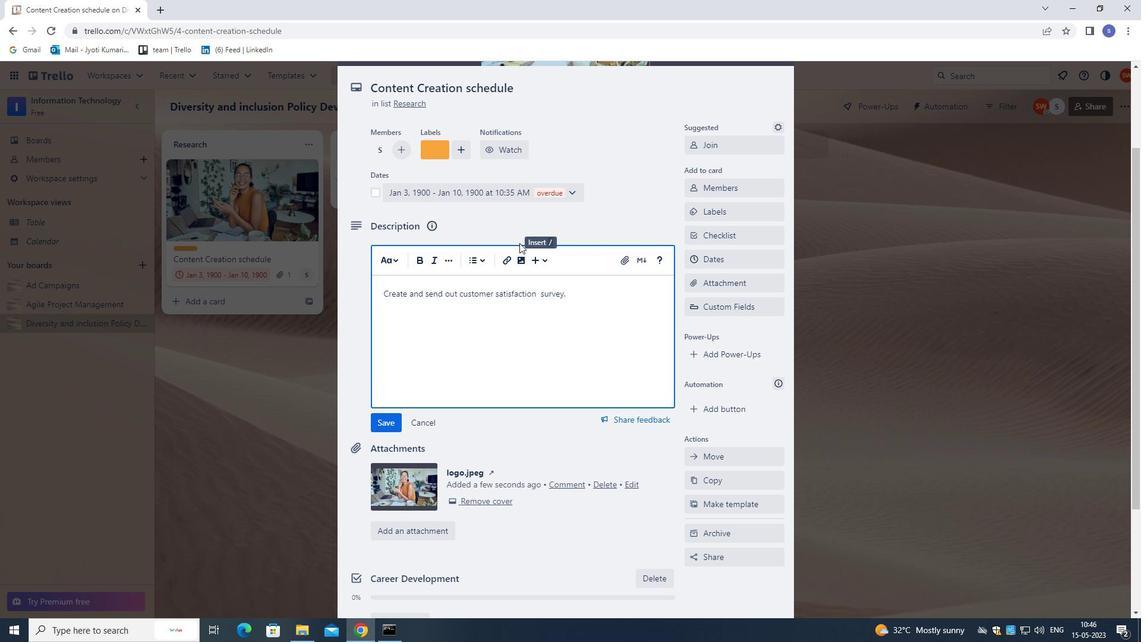 
Action: Mouse moved to (536, 432)
Screenshot: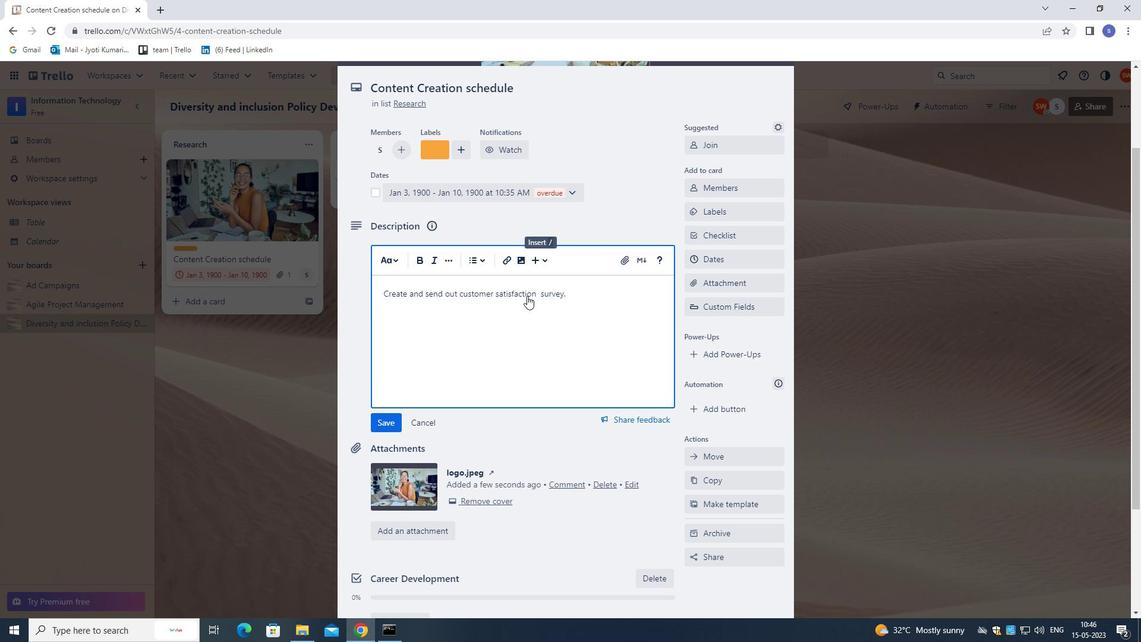 
Action: Mouse scrolled (536, 432) with delta (0, 0)
Screenshot: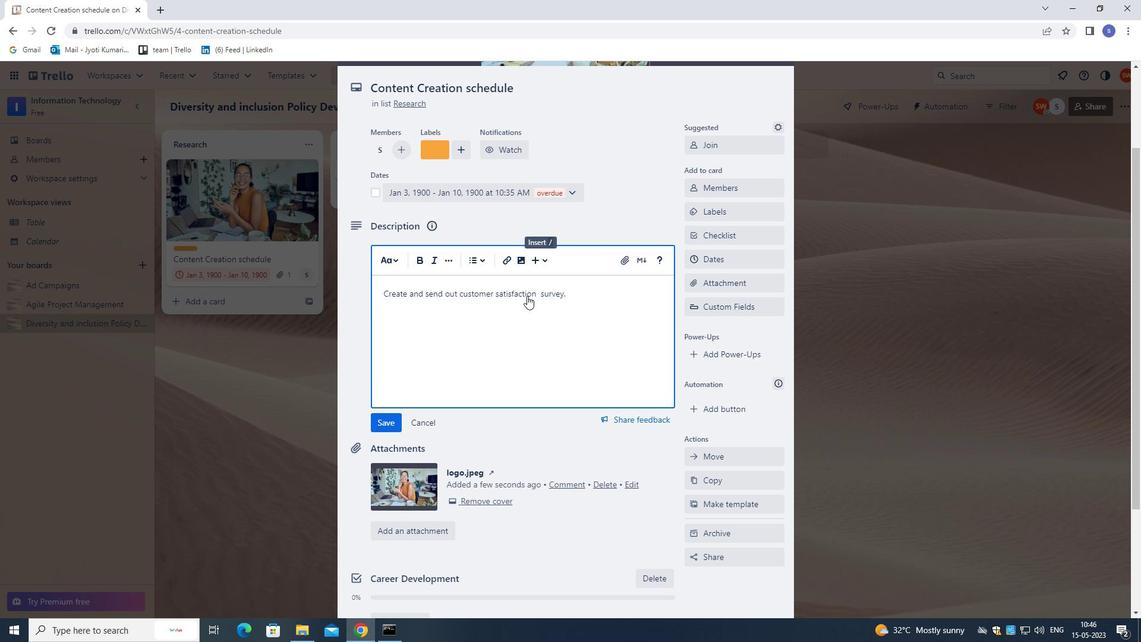 
Action: Mouse moved to (536, 439)
Screenshot: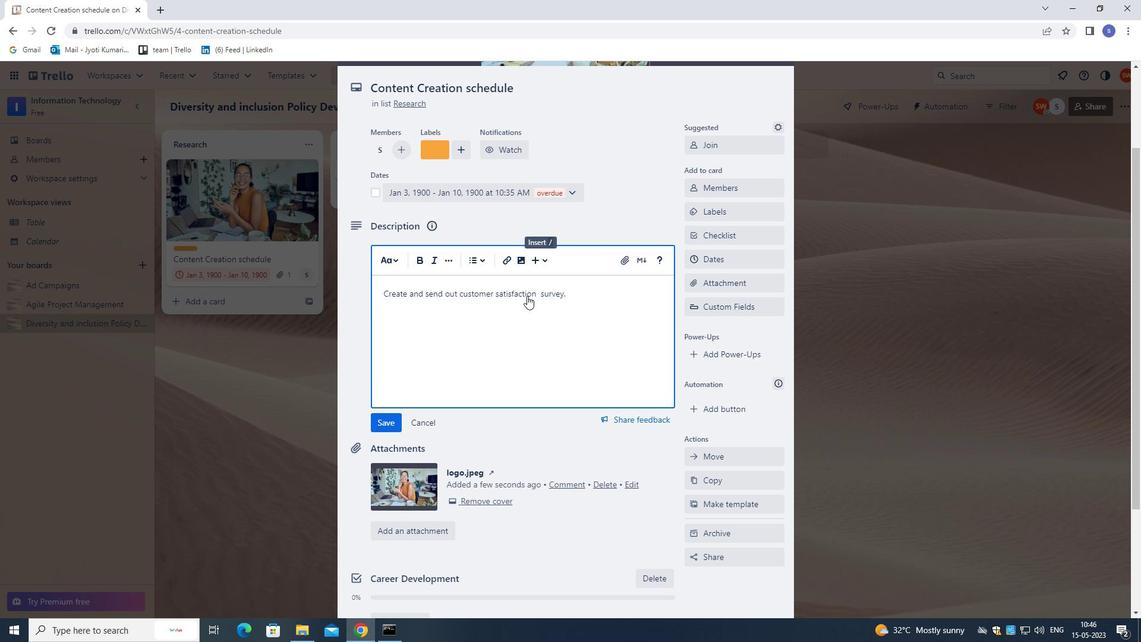 
Action: Mouse scrolled (536, 439) with delta (0, 0)
Screenshot: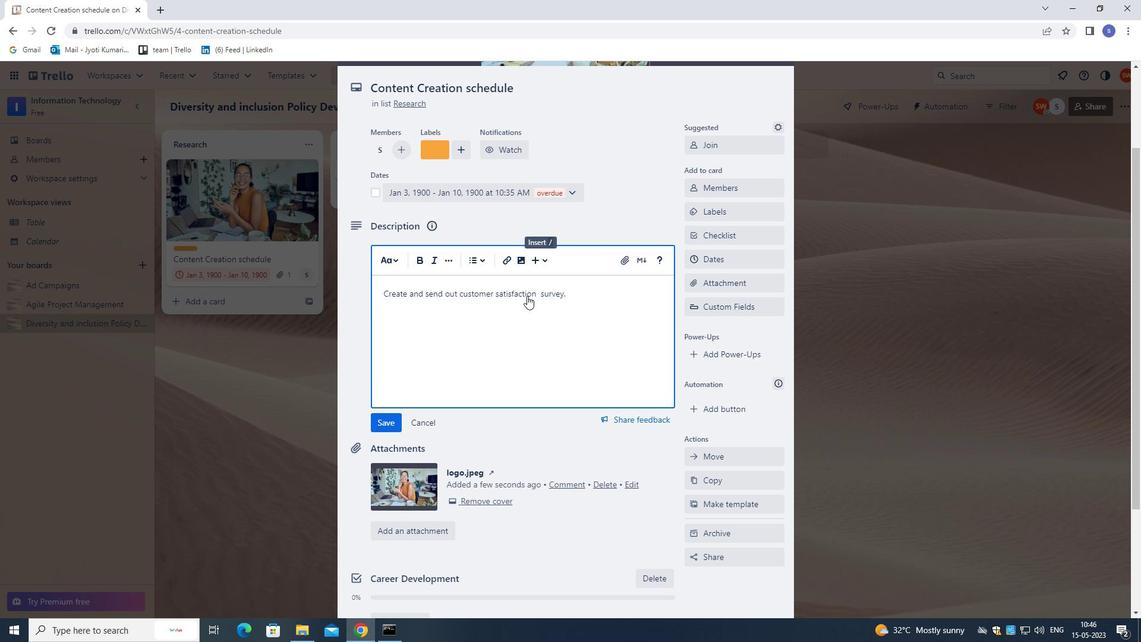 
Action: Mouse moved to (536, 444)
Screenshot: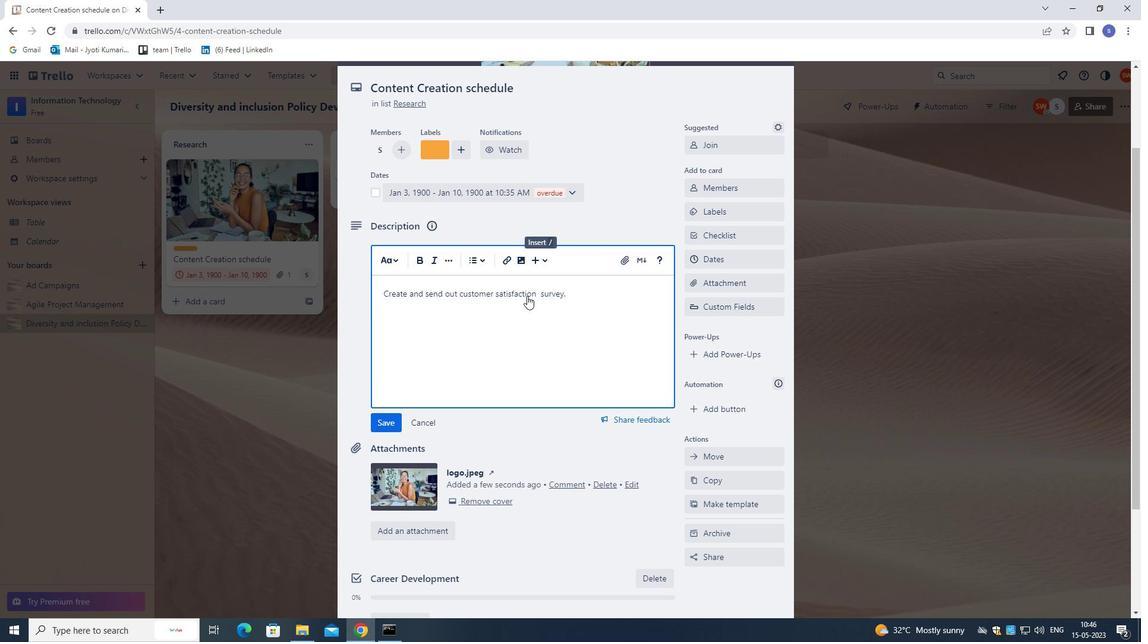 
Action: Mouse scrolled (536, 444) with delta (0, 0)
Screenshot: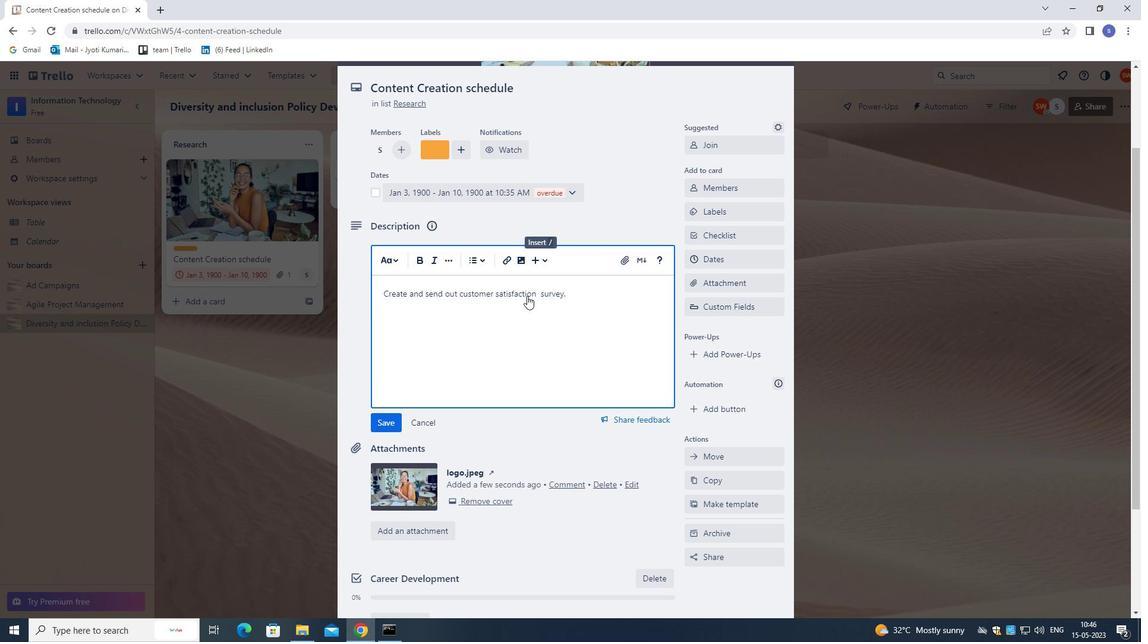 
Action: Mouse moved to (535, 448)
Screenshot: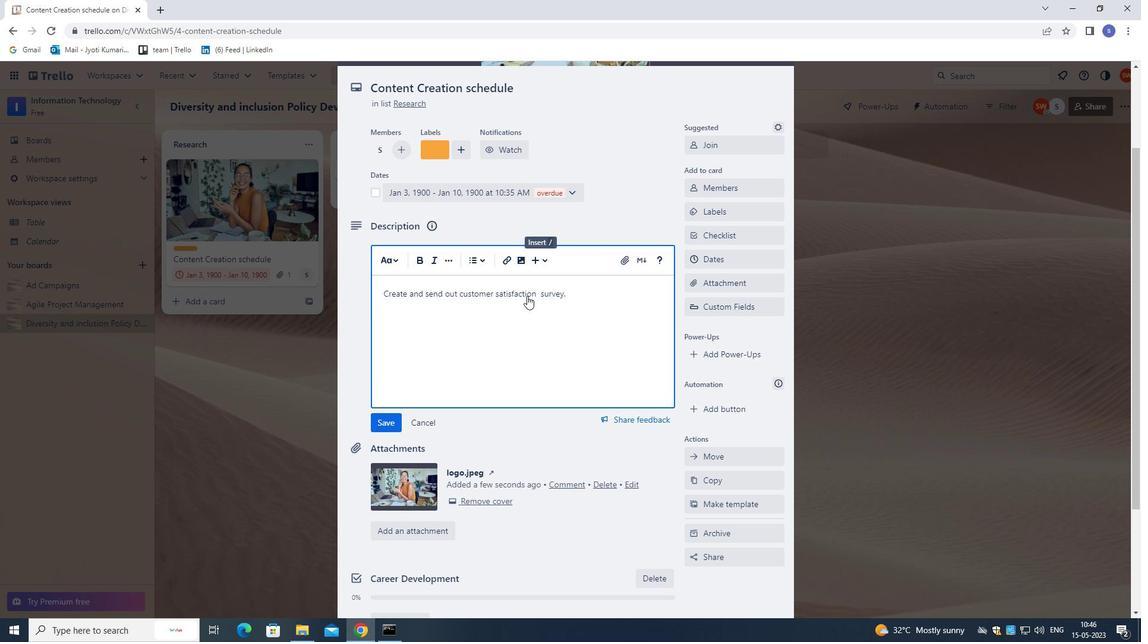
Action: Mouse scrolled (535, 447) with delta (0, 0)
Screenshot: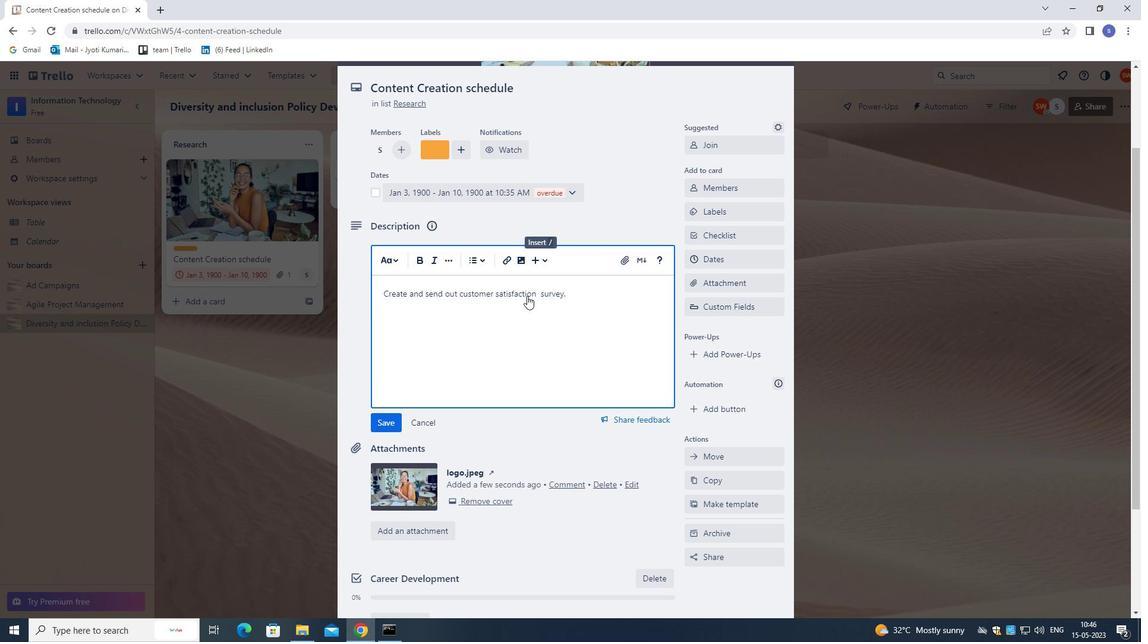 
Action: Mouse moved to (535, 449)
Screenshot: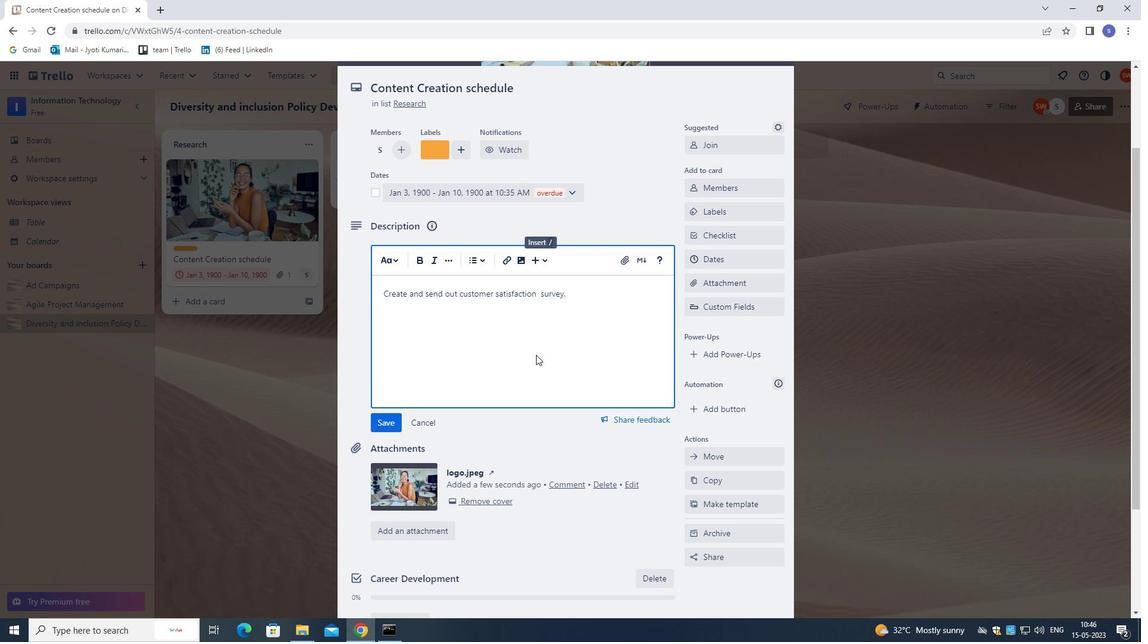 
Action: Mouse scrolled (535, 448) with delta (0, 0)
Screenshot: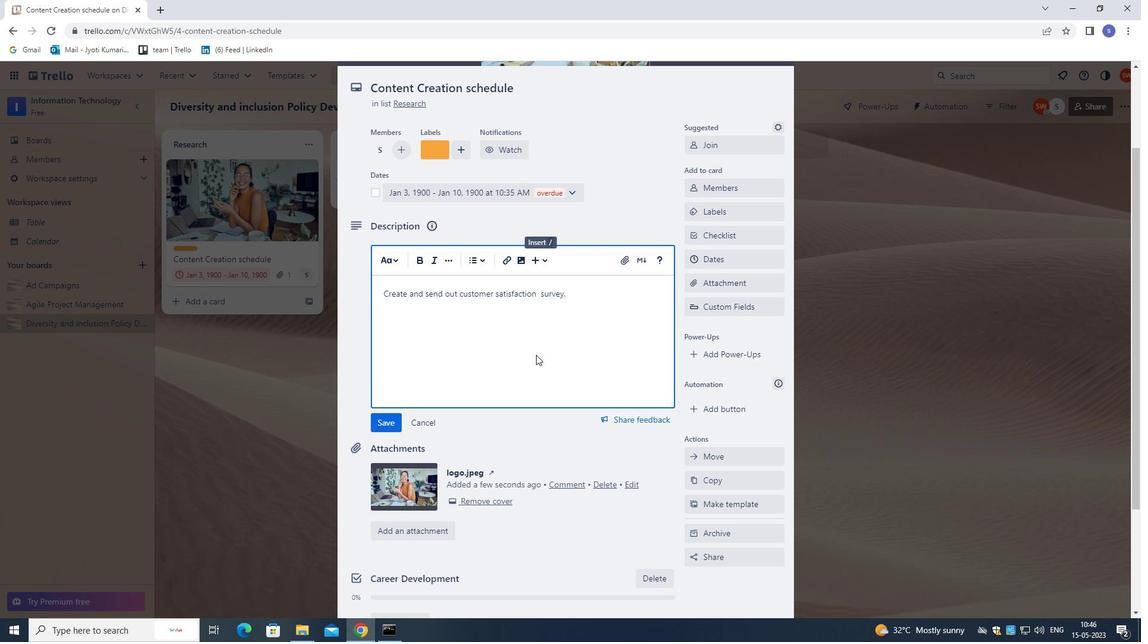 
Action: Mouse moved to (530, 544)
Screenshot: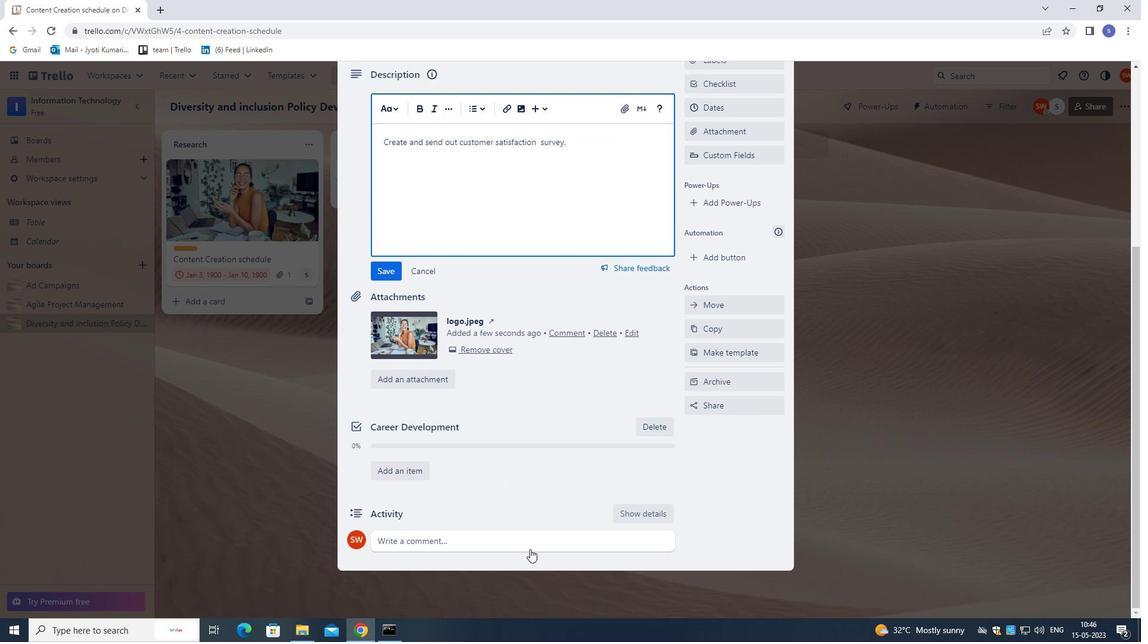 
Action: Mouse pressed left at (530, 544)
Screenshot: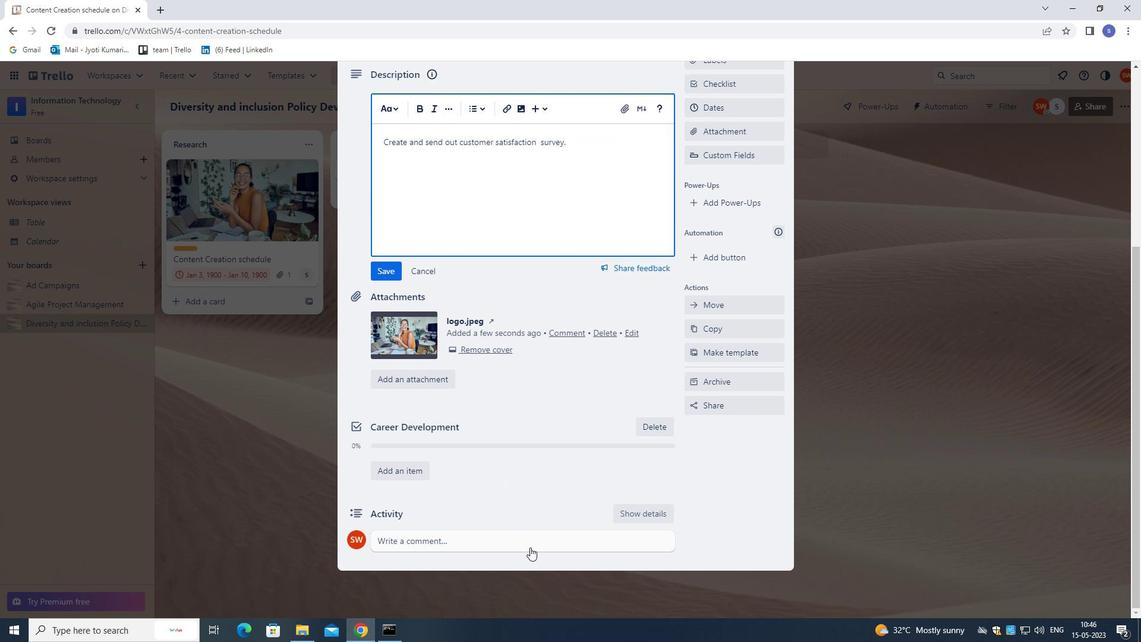 
Action: Mouse moved to (517, 407)
Screenshot: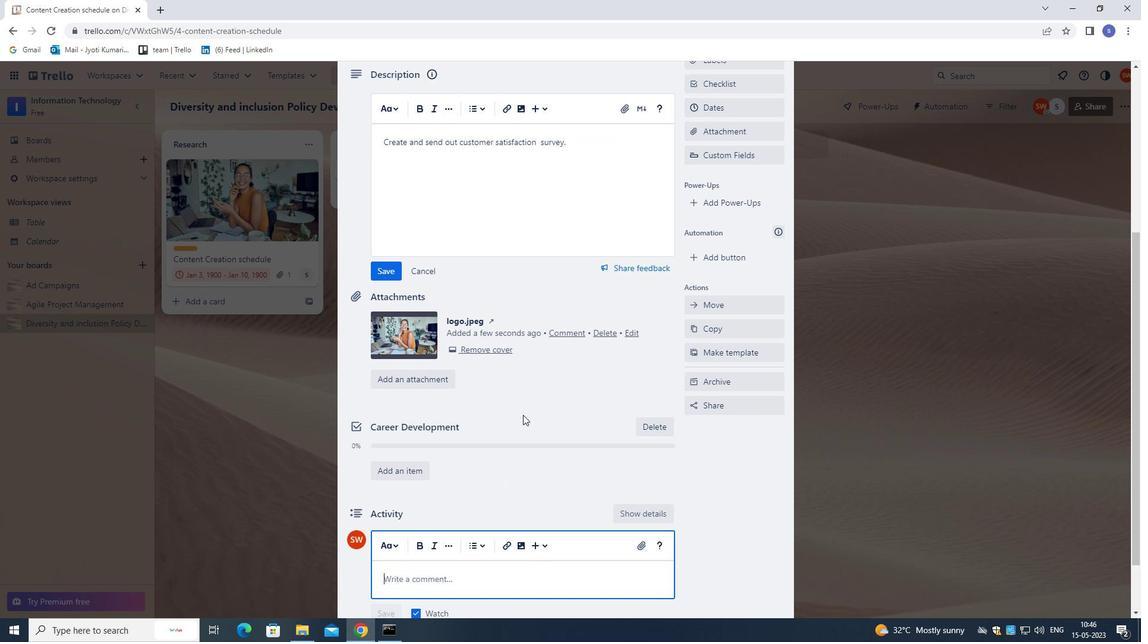 
Action: Key pressed <Key.shift><Key.shift><Key.shift>GIVEN<Key.space>THE<Key.space>POTENTIAL<Key.space>IMPACT<Key.space>OF<Key.space>THIS<Key.space>TASK<Key.space>ON<Key.space>OUR<Key.space>COMPANY<Key.space>FINANCIAL<Key.space>STABILITY<Key.space>,<Key.space>LET<Key.space>US<Key.space>ENSURE<Key.space>THAT<Key.space>WE<Key.space>APPROACH<Key.space>IT<Key.space>WITH<Key.space>AS<Key.space><Key.backspace><Key.backspace><Key.space>SENSE<Key.space>OF<Key.space>FISCAL<Key.space>RESPONSIBILITY<Key.space>AND<Key.space>PRUDENCE.
Screenshot: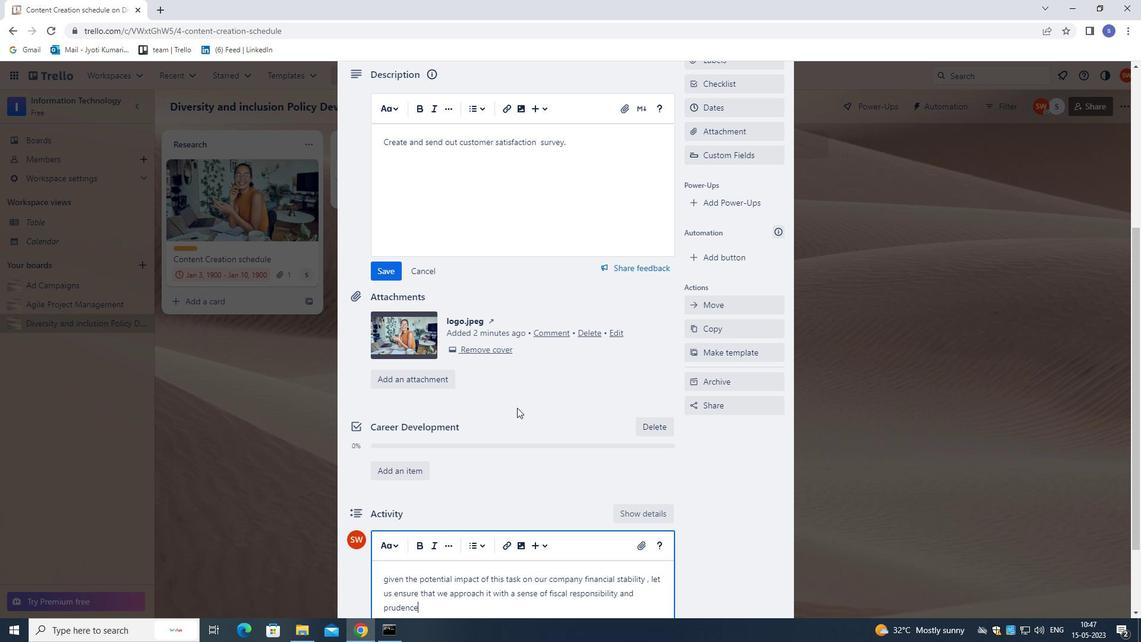 
Action: Mouse moved to (387, 273)
Screenshot: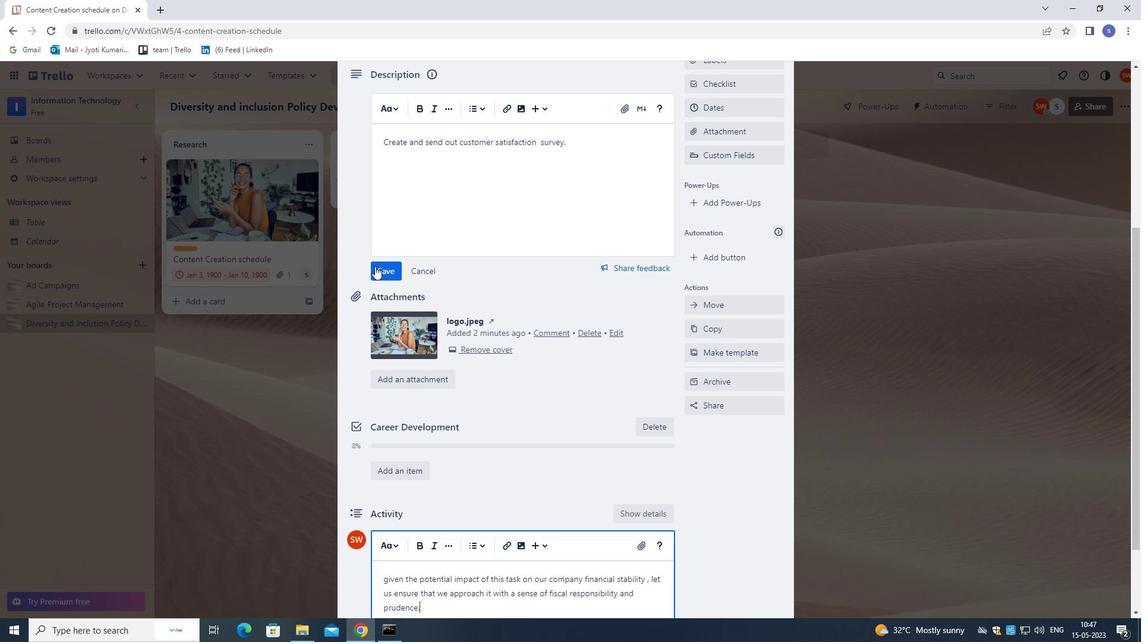 
Action: Mouse pressed left at (387, 273)
Screenshot: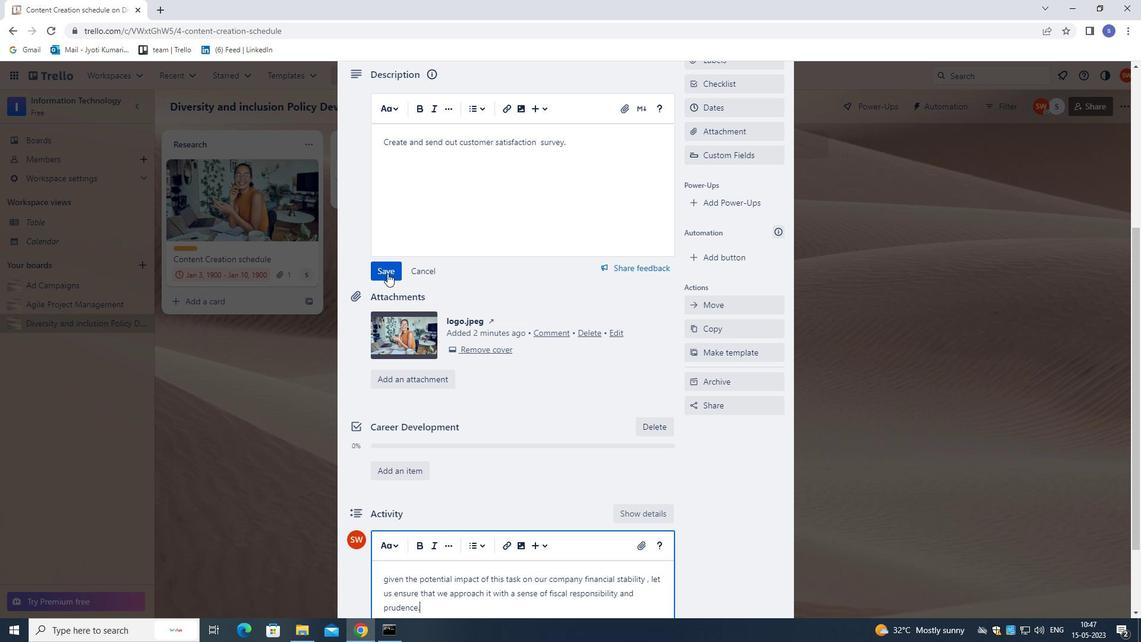 
Action: Mouse moved to (396, 294)
Screenshot: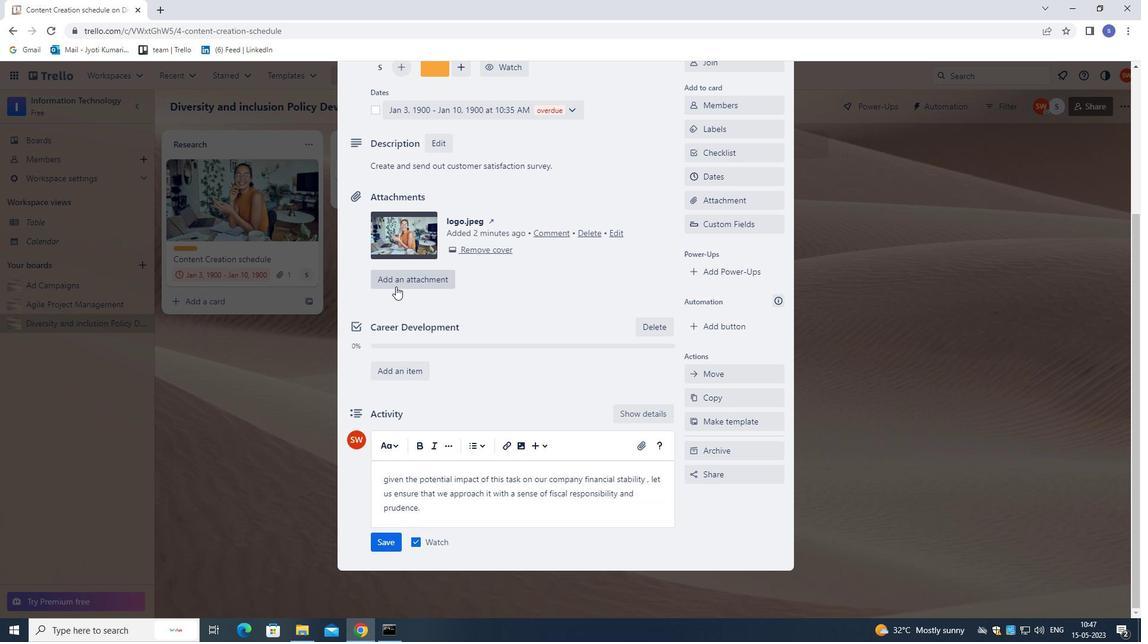 
Action: Mouse scrolled (396, 293) with delta (0, 0)
Screenshot: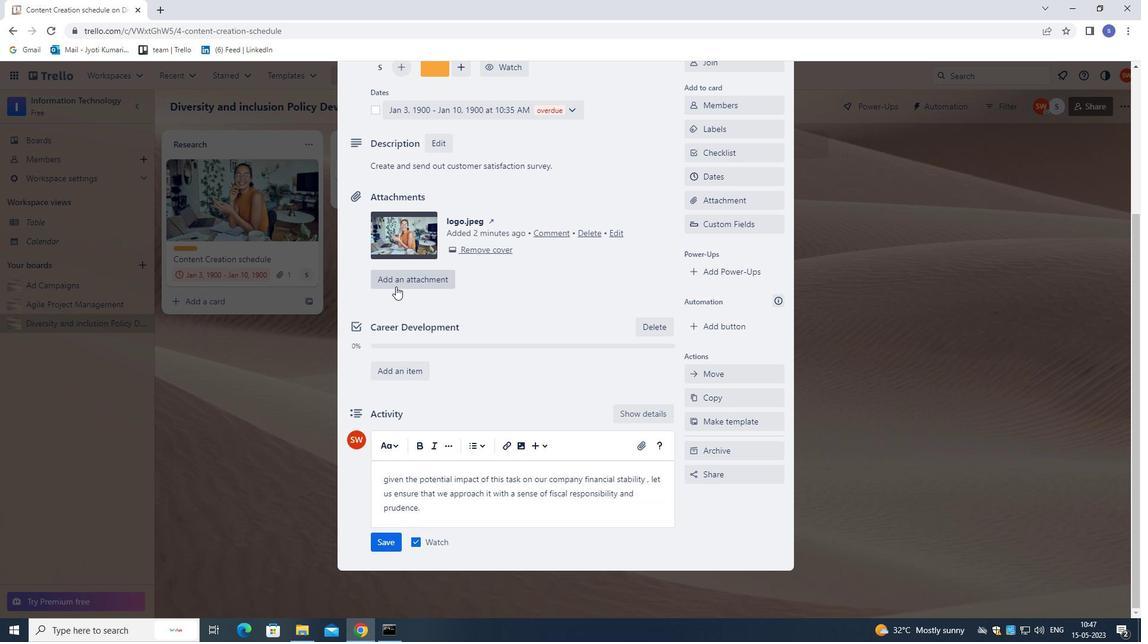 
Action: Mouse moved to (396, 299)
Screenshot: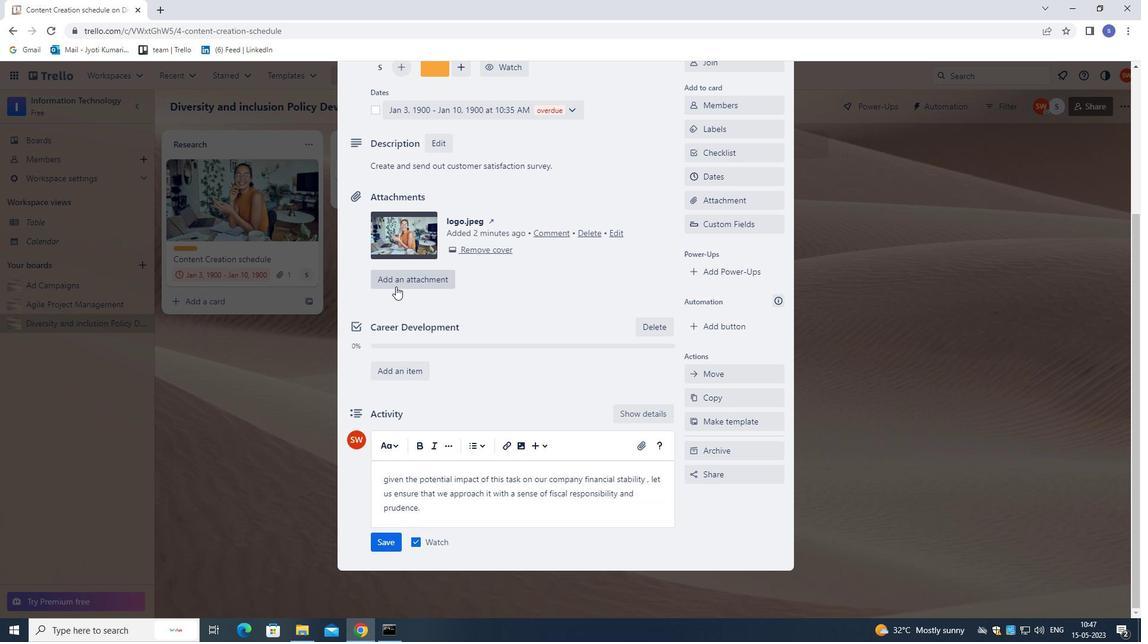
Action: Mouse scrolled (396, 298) with delta (0, 0)
Screenshot: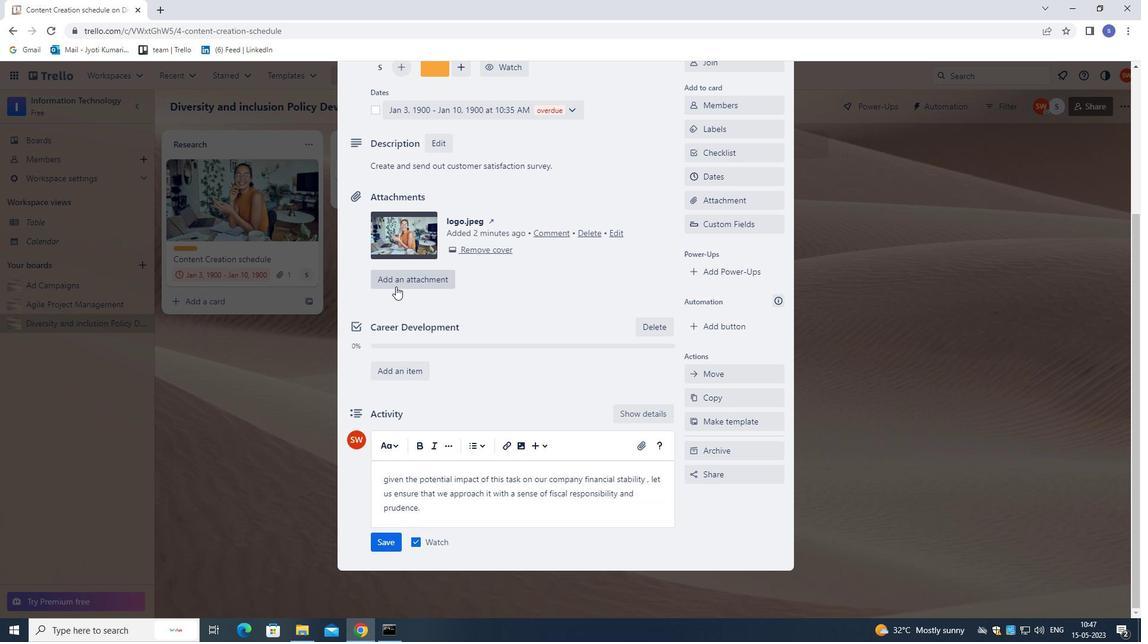 
Action: Mouse moved to (396, 307)
Screenshot: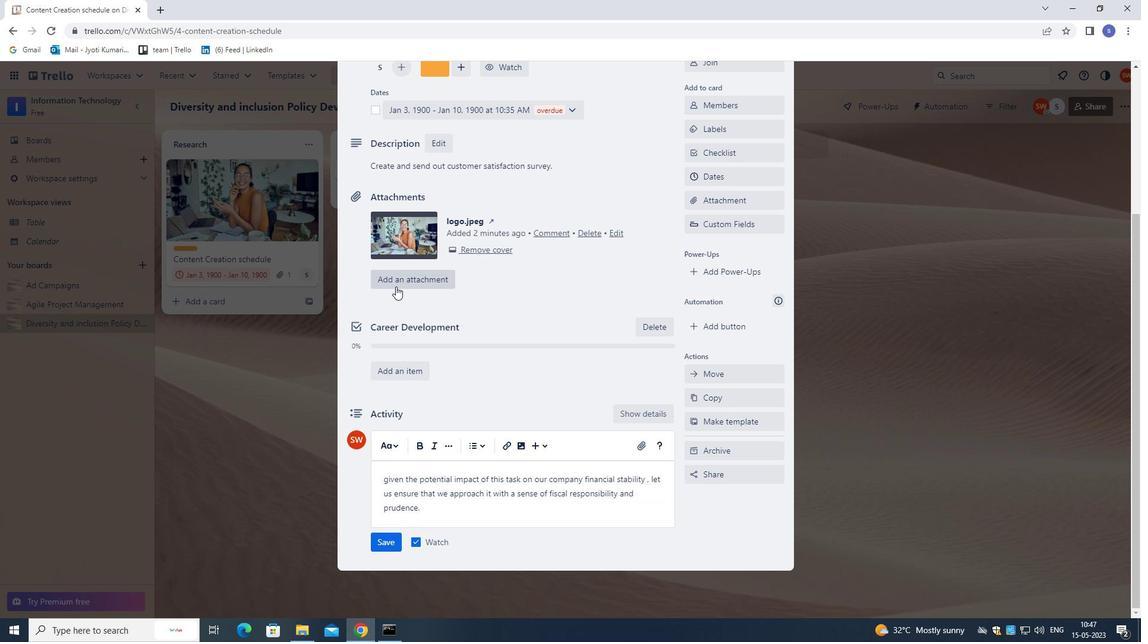 
Action: Mouse scrolled (396, 306) with delta (0, 0)
Screenshot: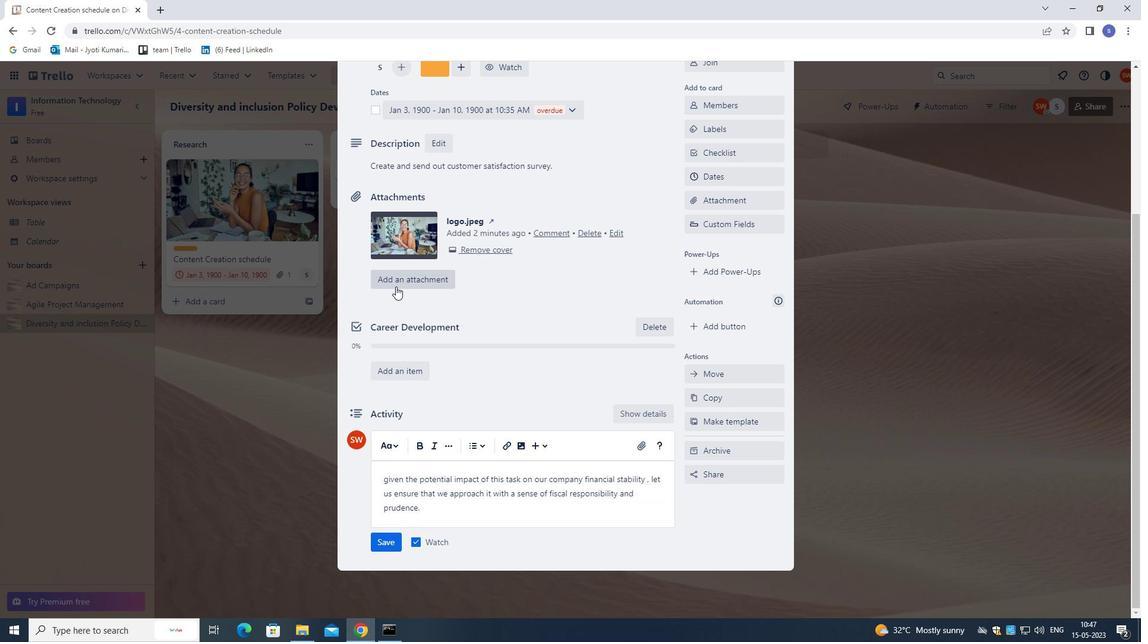 
Action: Mouse moved to (398, 315)
Screenshot: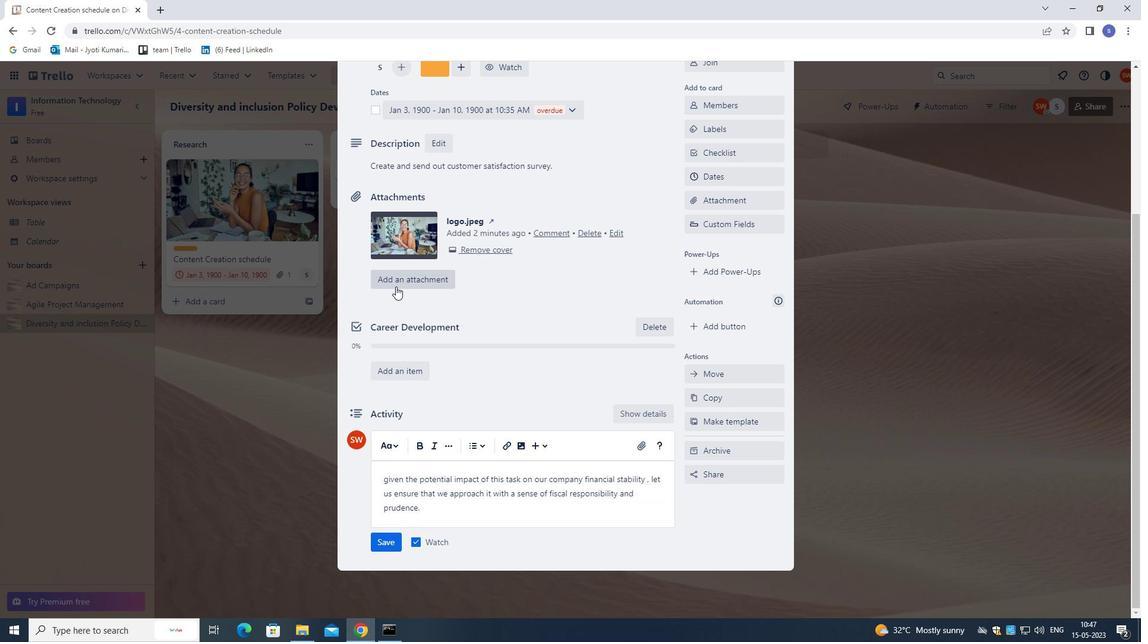 
Action: Mouse scrolled (398, 314) with delta (0, 0)
Screenshot: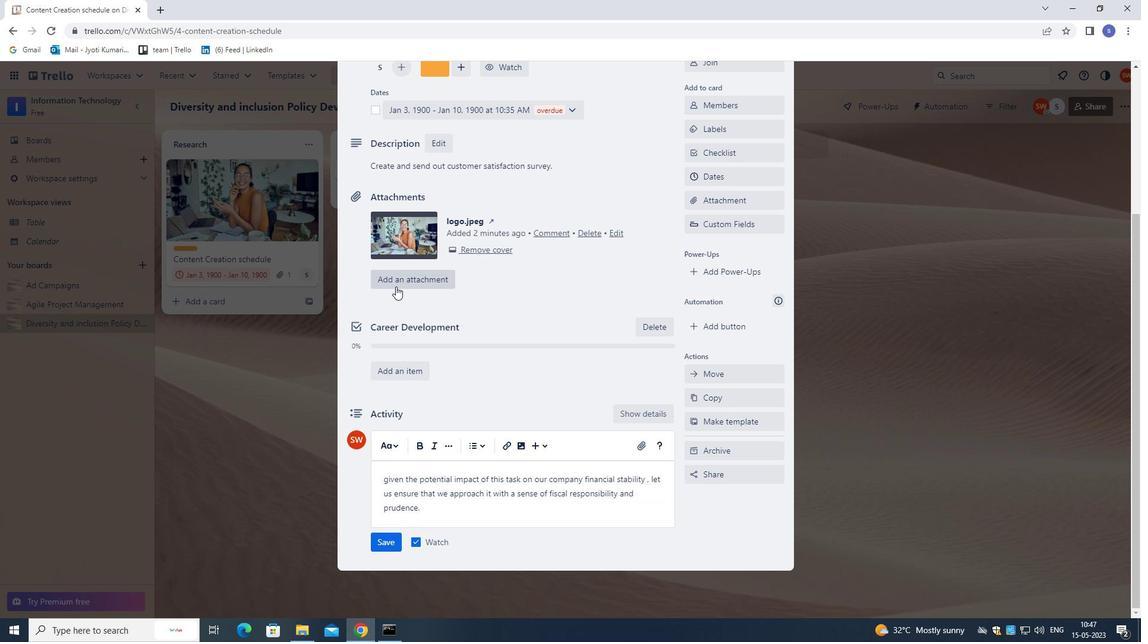 
Action: Mouse moved to (396, 551)
Screenshot: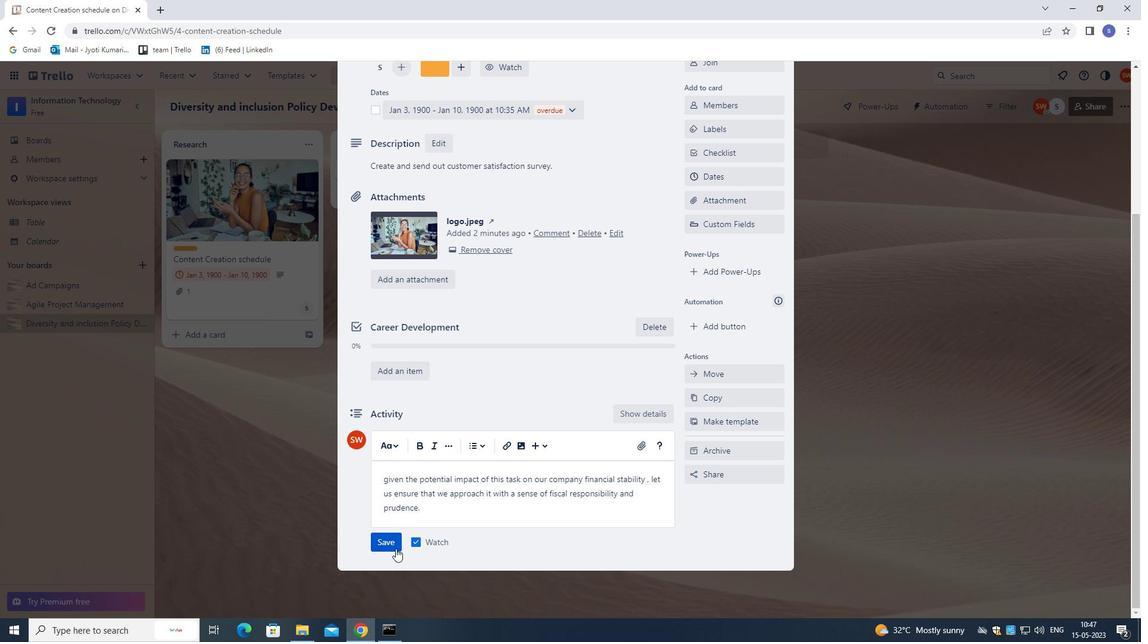 
Action: Mouse pressed left at (396, 551)
Screenshot: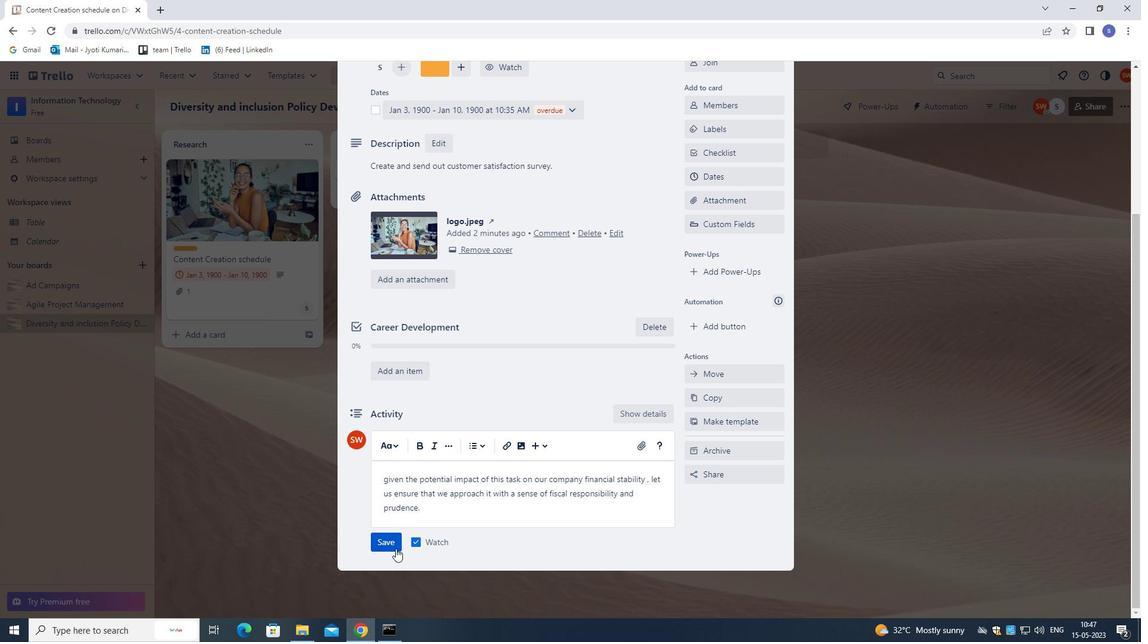 
Action: Mouse moved to (667, 501)
Screenshot: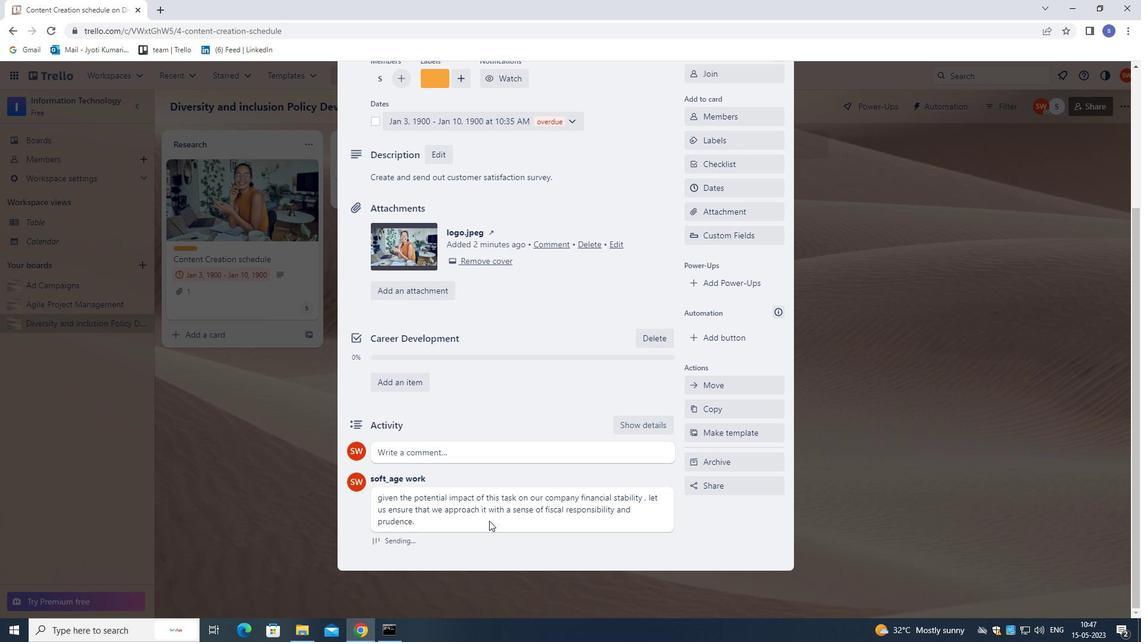 
Action: Mouse scrolled (667, 502) with delta (0, 0)
Screenshot: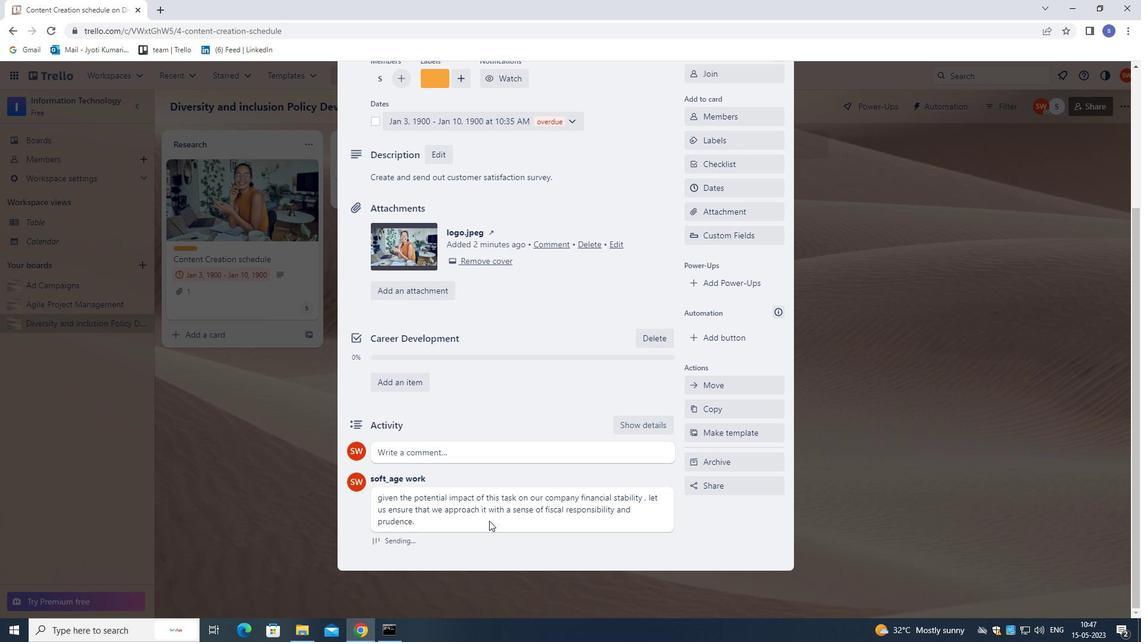 
Action: Mouse moved to (668, 498)
Screenshot: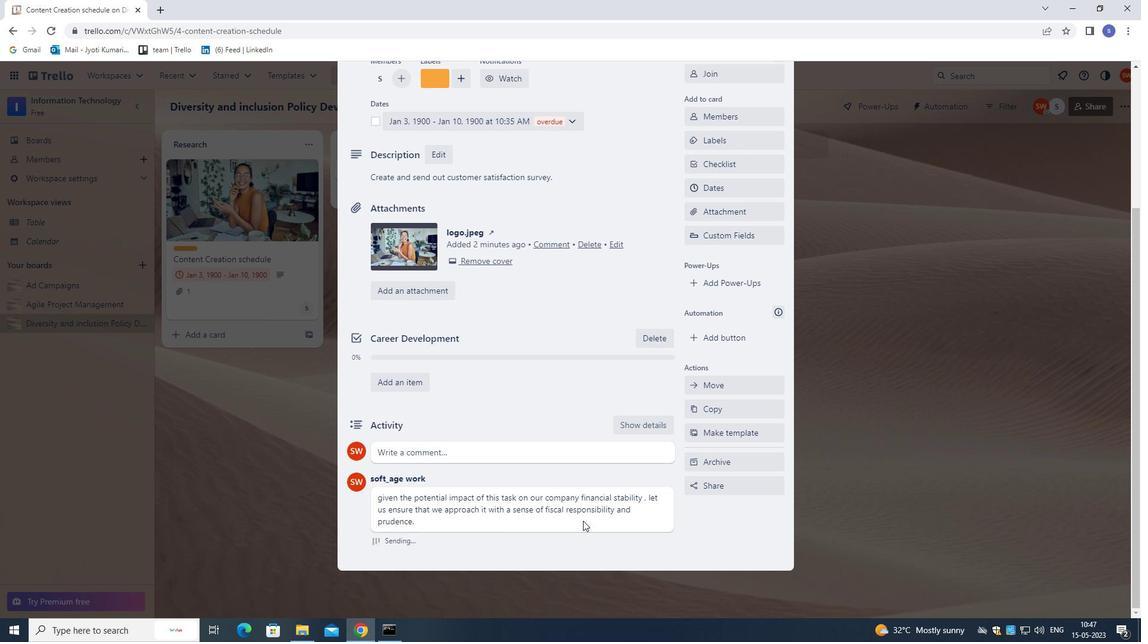 
Action: Mouse scrolled (668, 498) with delta (0, 0)
Screenshot: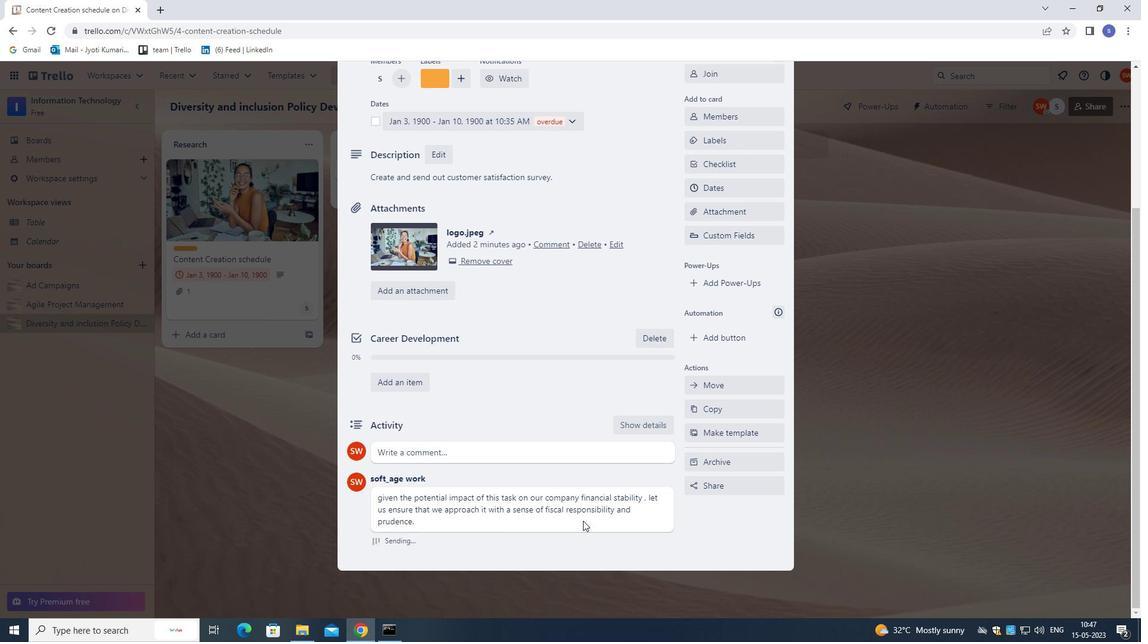 
Action: Mouse moved to (675, 488)
Screenshot: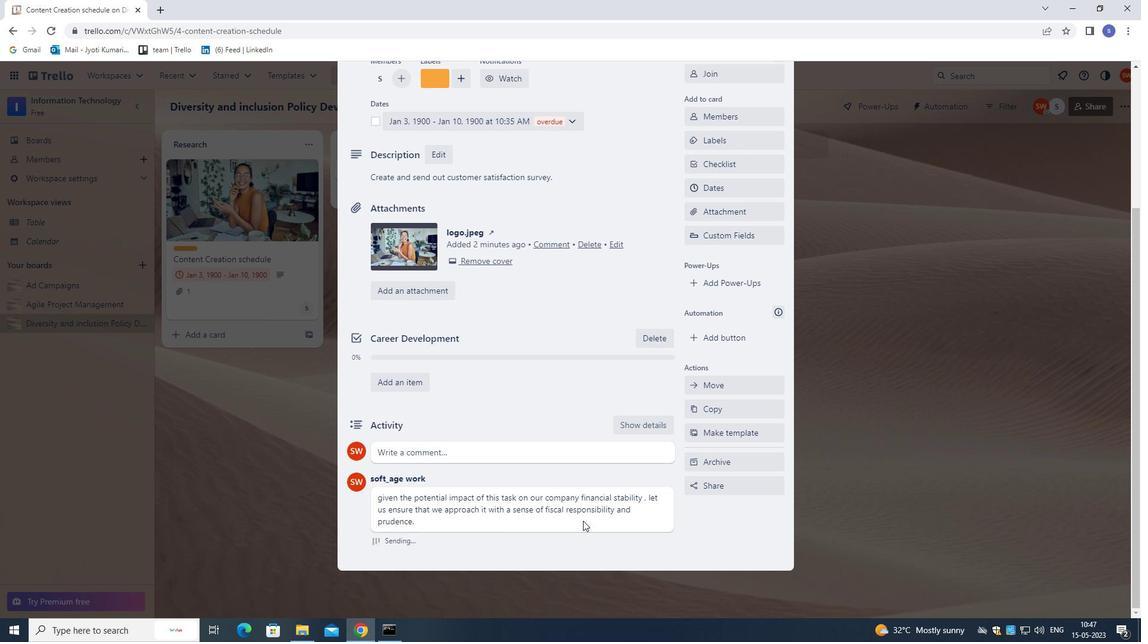 
Action: Mouse scrolled (675, 488) with delta (0, 0)
Screenshot: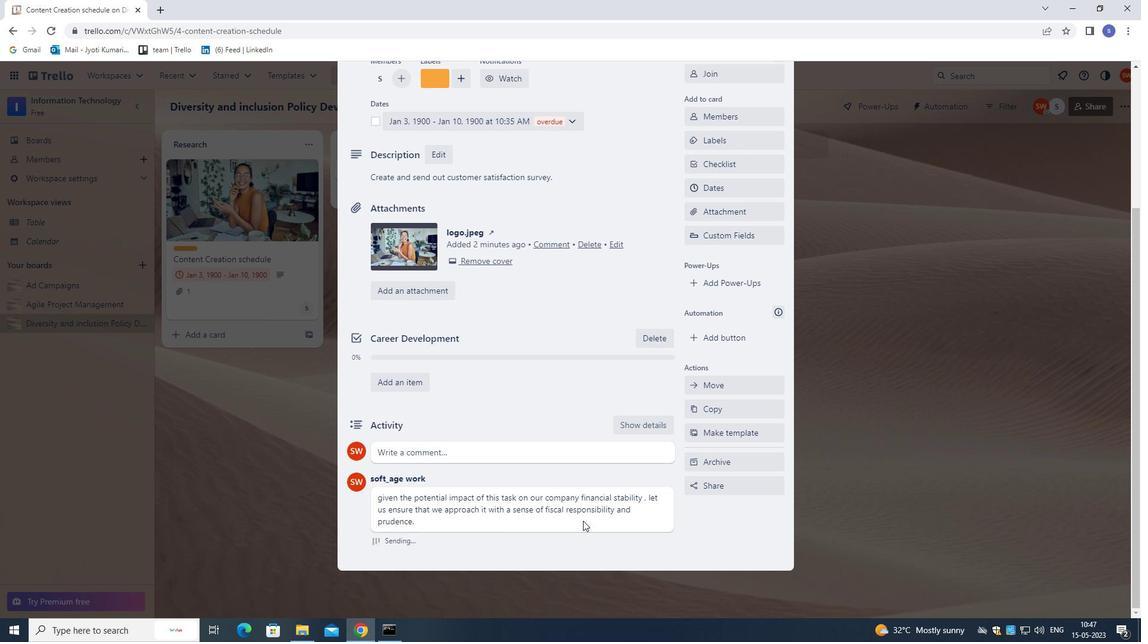 
Action: Mouse moved to (681, 476)
Screenshot: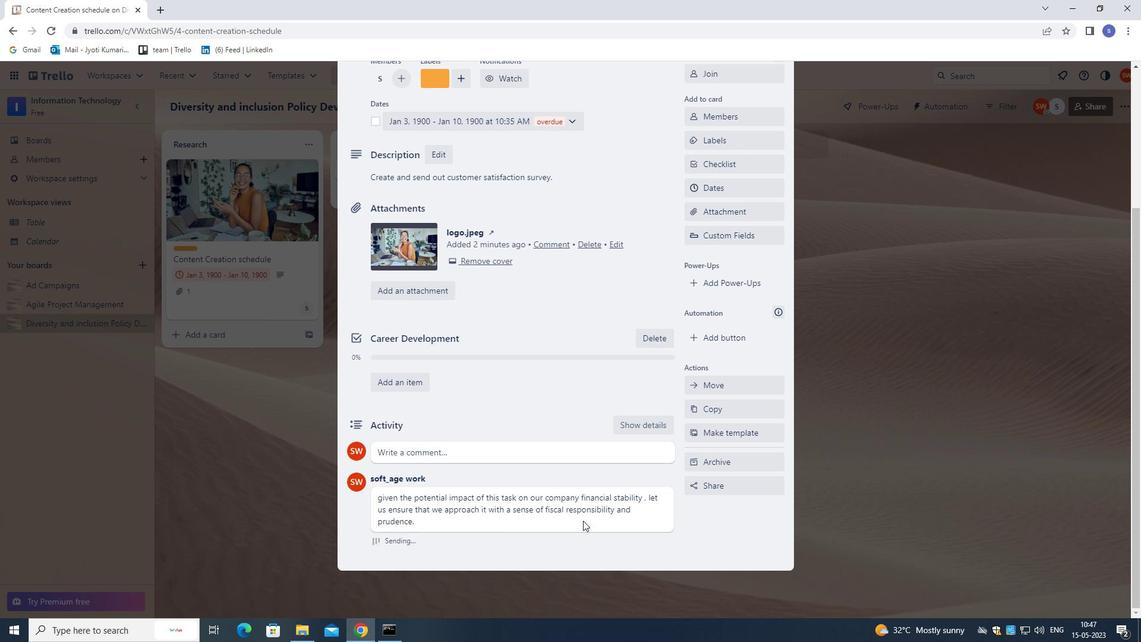 
Action: Mouse scrolled (681, 476) with delta (0, 0)
Screenshot: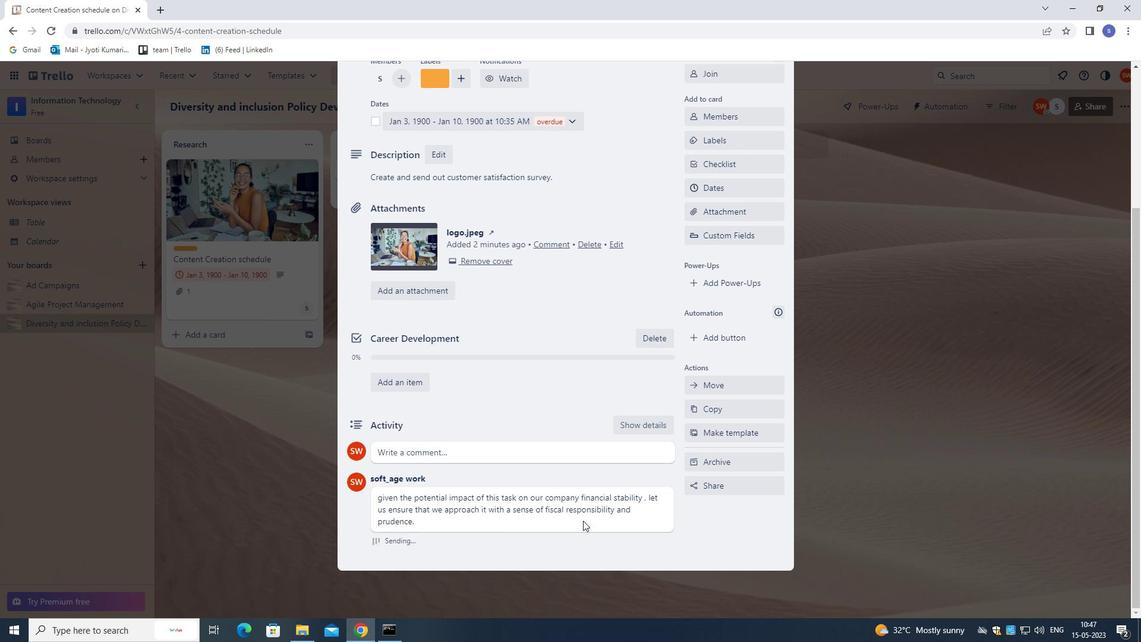 
Action: Mouse moved to (686, 464)
Screenshot: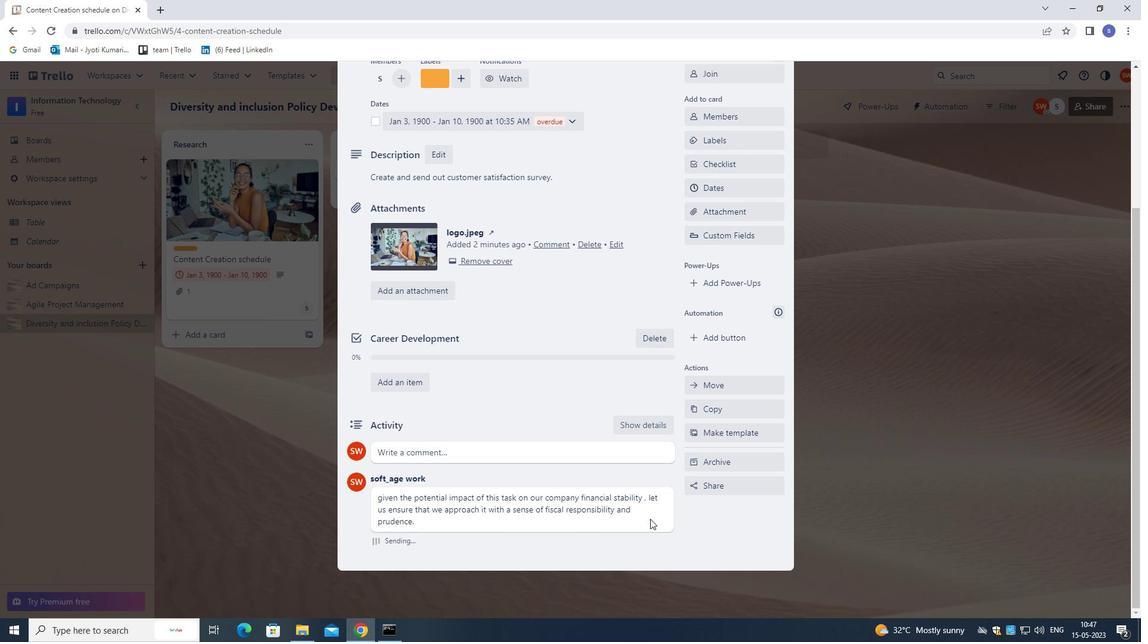 
Action: Mouse scrolled (686, 464) with delta (0, 0)
Screenshot: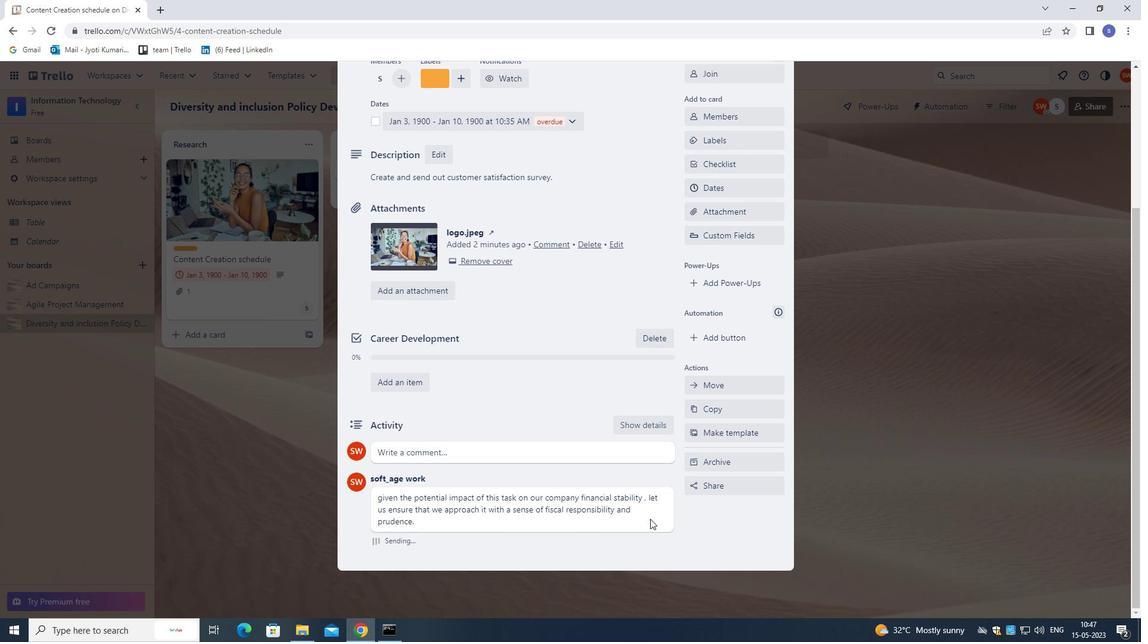 
Action: Mouse moved to (696, 427)
Screenshot: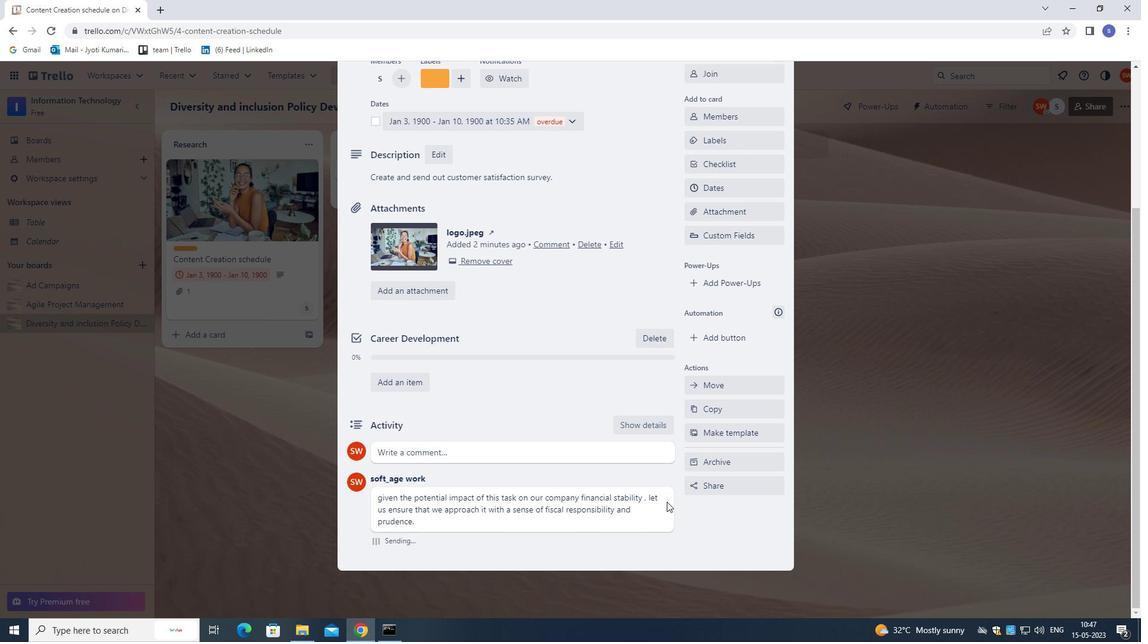 
Action: Mouse scrolled (696, 428) with delta (0, 0)
Screenshot: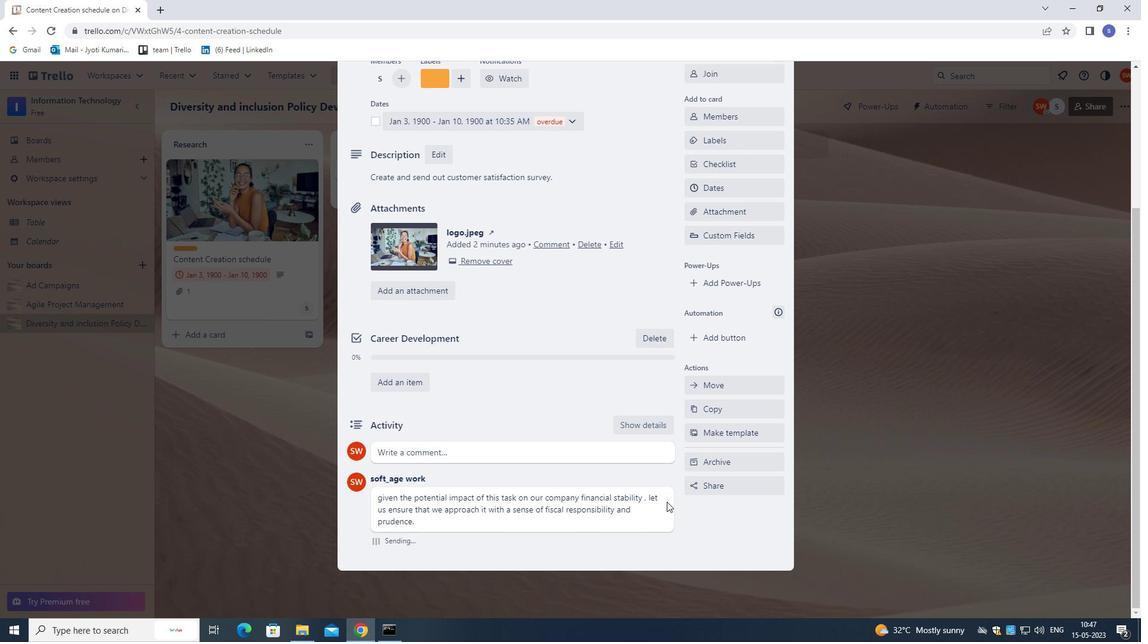 
Action: Mouse moved to (777, 105)
Screenshot: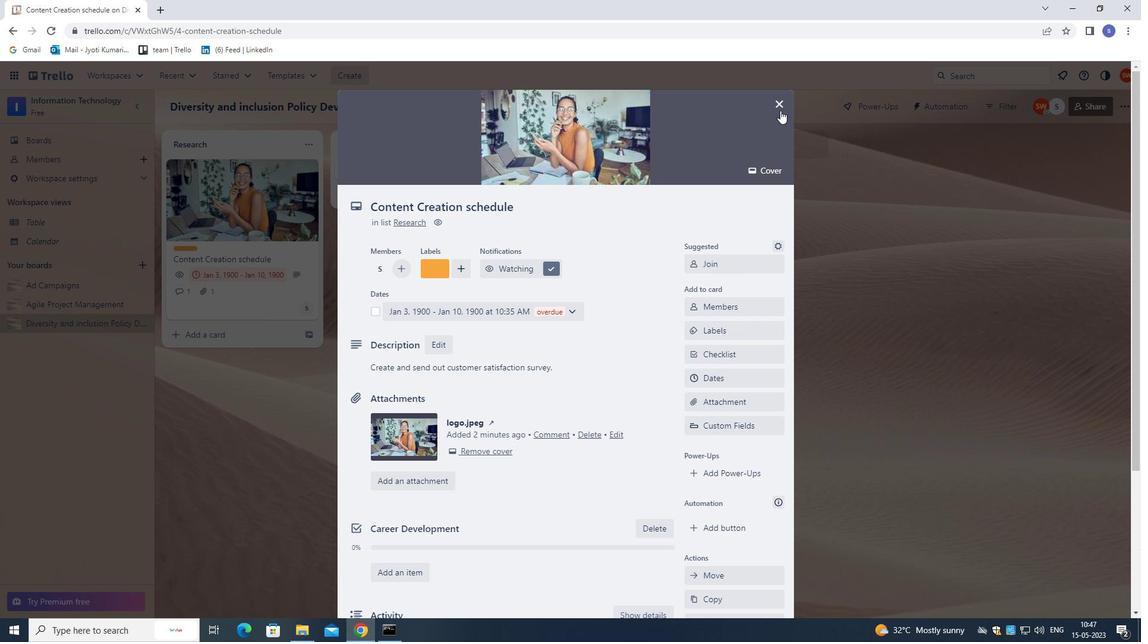 
Action: Mouse pressed left at (777, 105)
Screenshot: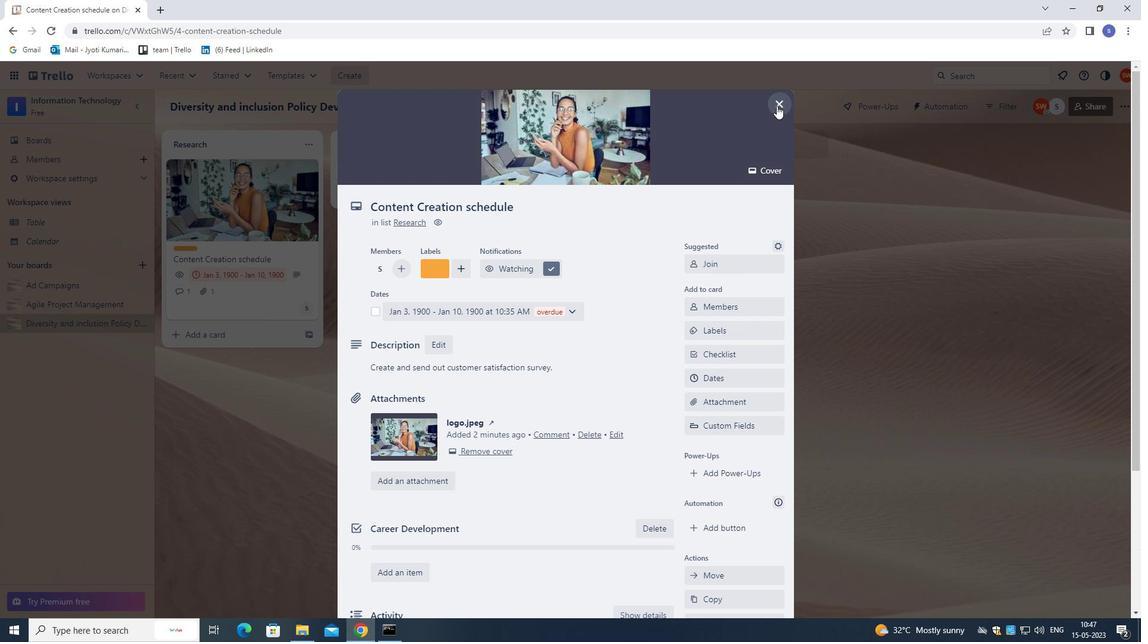 
